Task: Forward as attachment   from Parteek.kumar@sogtage.net to Sandip@sogtage.net with a cc to Vanshu.thakur@sogtage.net with a subject Subject0000000031 and add a message Message0000000033. Forward as attachment   from Parteek.kumar@sogtage.net to Sandip@sogtage.net with a cc to Vanshu.thakur@sogtage.net and bcc to Nikhil.rathi@sogtage.net with a subject Subject0000000031 and add a message Message0000000033. Forward as attachment   from Parteek.kumar@sogtage.net to Sandip@sogtage.net; Email000000002 with a cc to Nikhil.rathi@sogtage.net; Ayush@sogtage.net and bcc to Pooja.Chaudhary@sogtage.net with a subject Subject0000000031 and add a message Message0000000033. Forward as attachment   from Parteek.kumar@sogtage.net including the signature Sign0000000001 to Sandip@sogtage.net with a subject Subject0000000031 and add a message Message0000000031. Forward as attachment   from Parteek.kumar@sogtage.net including the signature Sign0000000001 to Sandip@sogtage.net; Email000000002 with a subject Subject0000000032 and add a message Message0000000032
Action: Mouse moved to (692, 199)
Screenshot: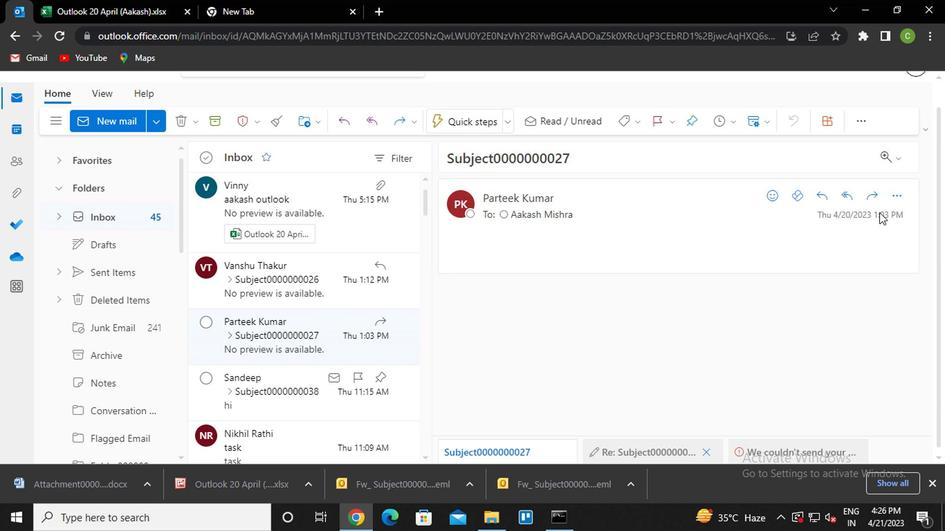 
Action: Mouse pressed left at (692, 199)
Screenshot: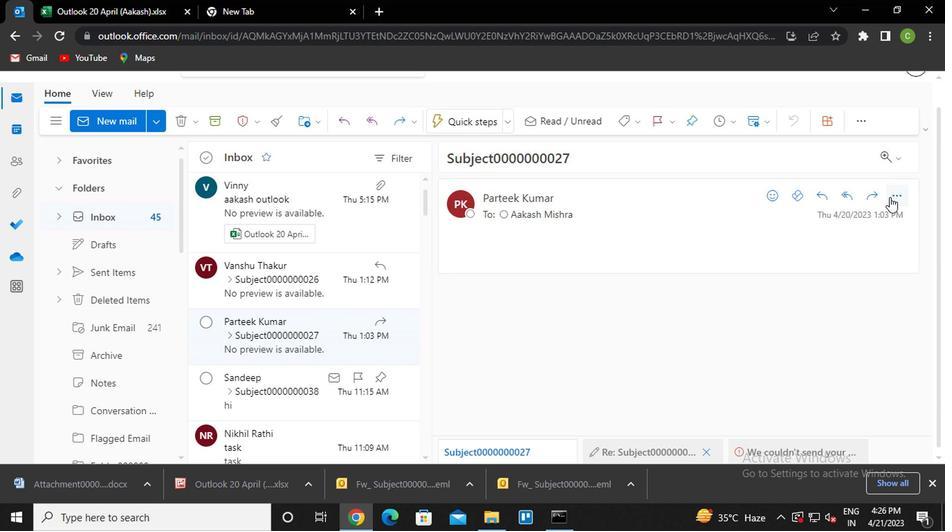 
Action: Mouse moved to (637, 176)
Screenshot: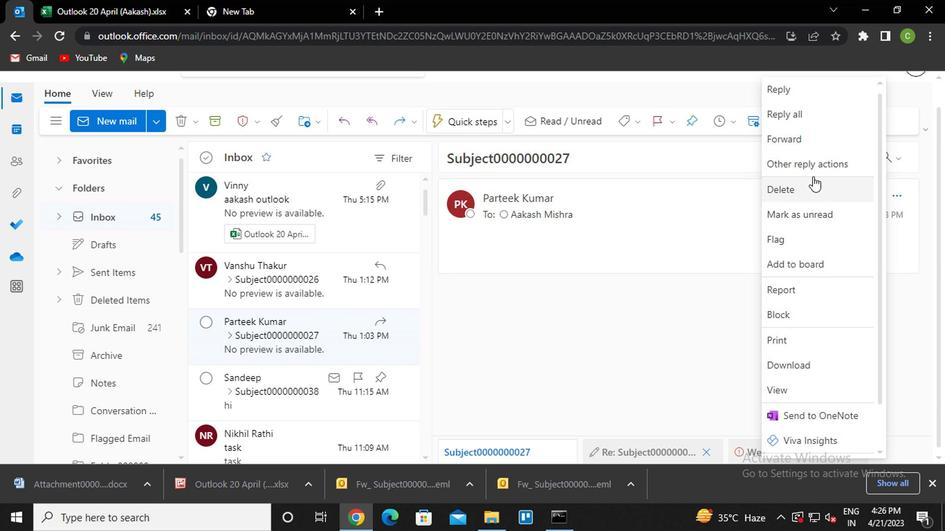 
Action: Mouse pressed left at (637, 176)
Screenshot: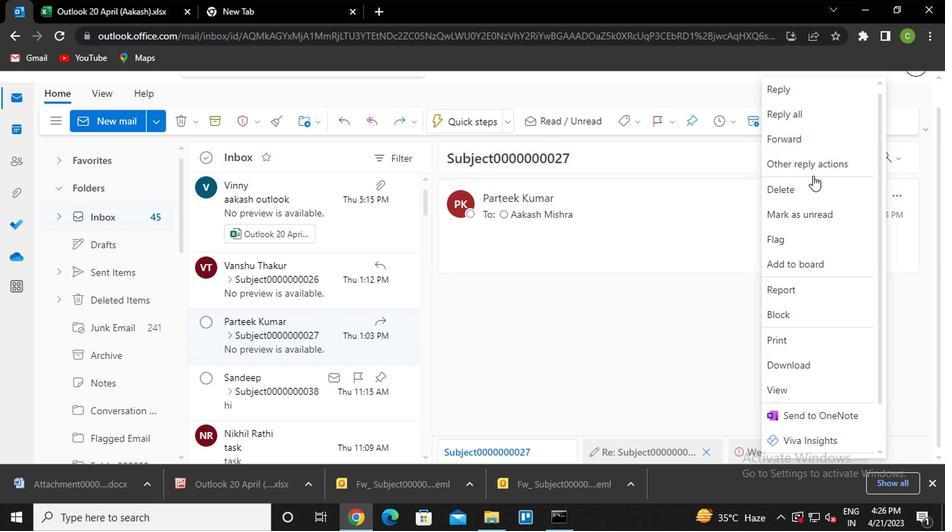 
Action: Mouse moved to (566, 196)
Screenshot: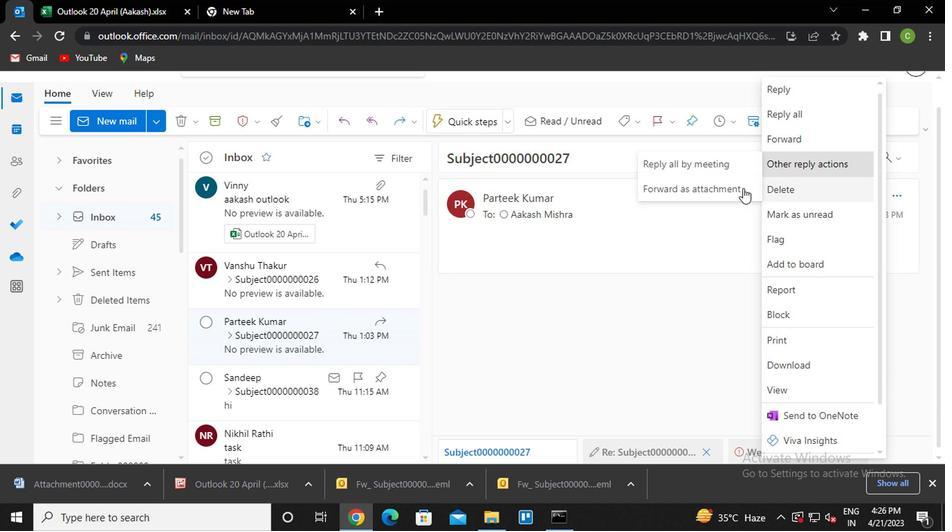 
Action: Mouse pressed left at (566, 196)
Screenshot: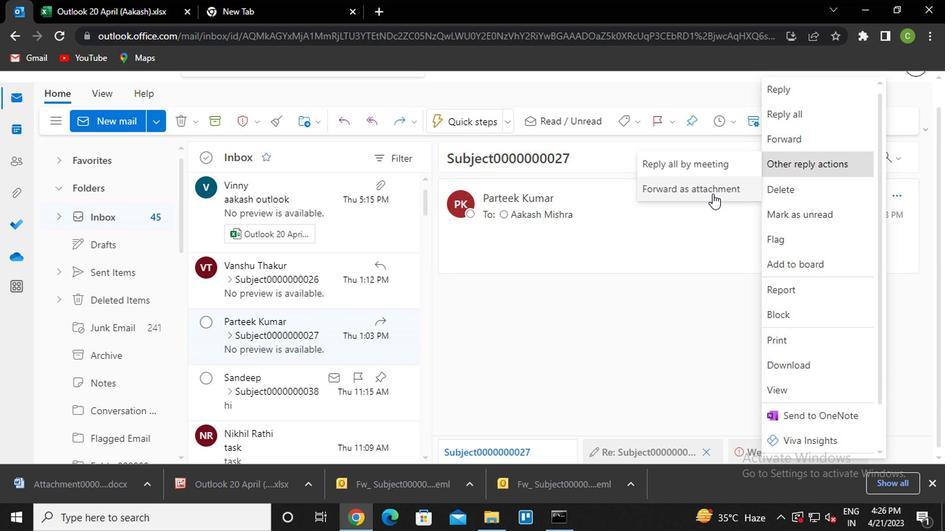 
Action: Mouse moved to (491, 186)
Screenshot: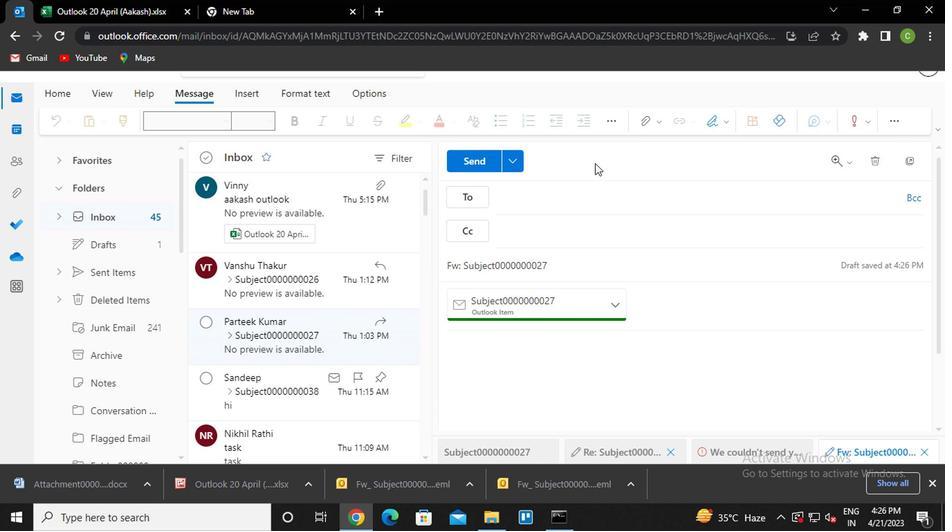 
Action: Key pressed san<Key.enter>
Screenshot: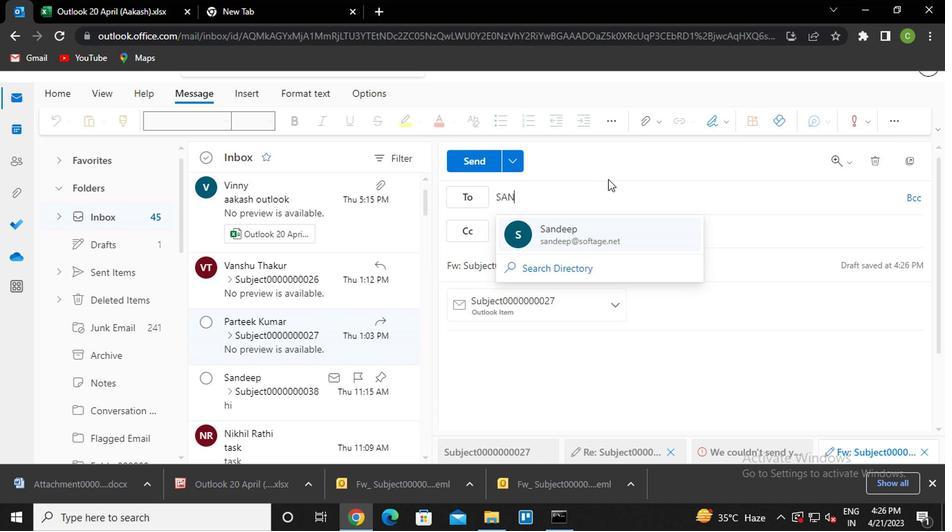 
Action: Mouse moved to (471, 223)
Screenshot: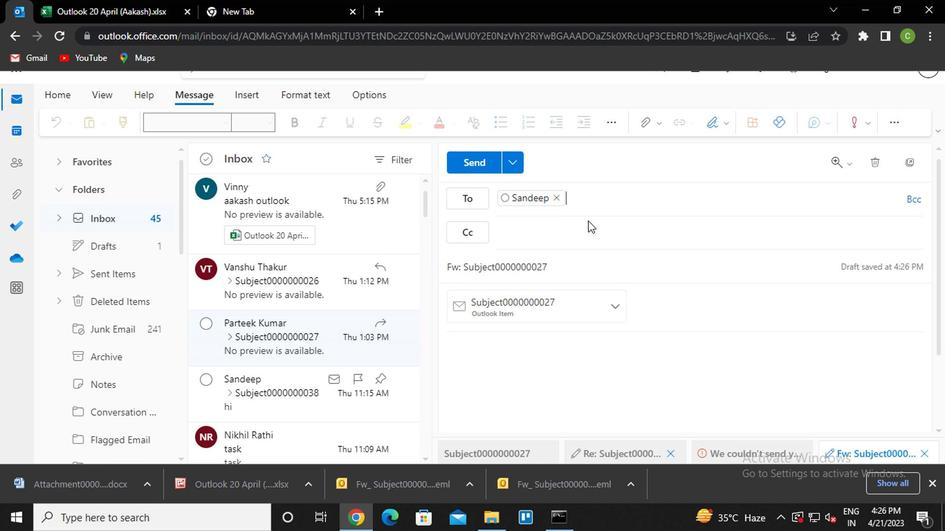 
Action: Mouse pressed left at (471, 223)
Screenshot: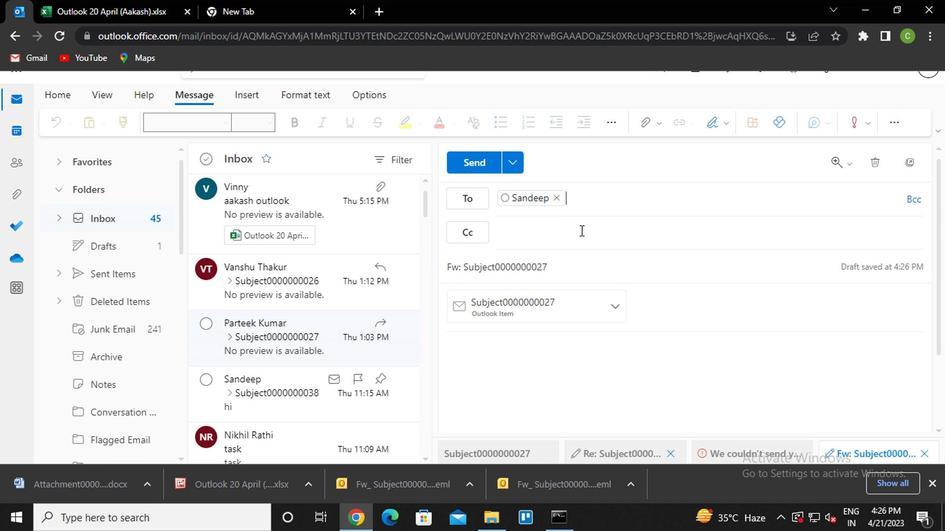 
Action: Key pressed van
Screenshot: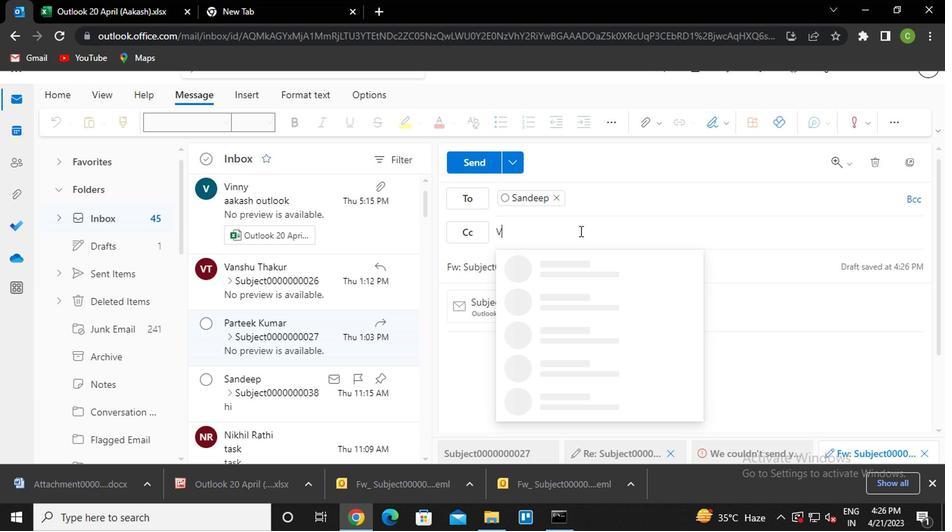
Action: Mouse moved to (471, 224)
Screenshot: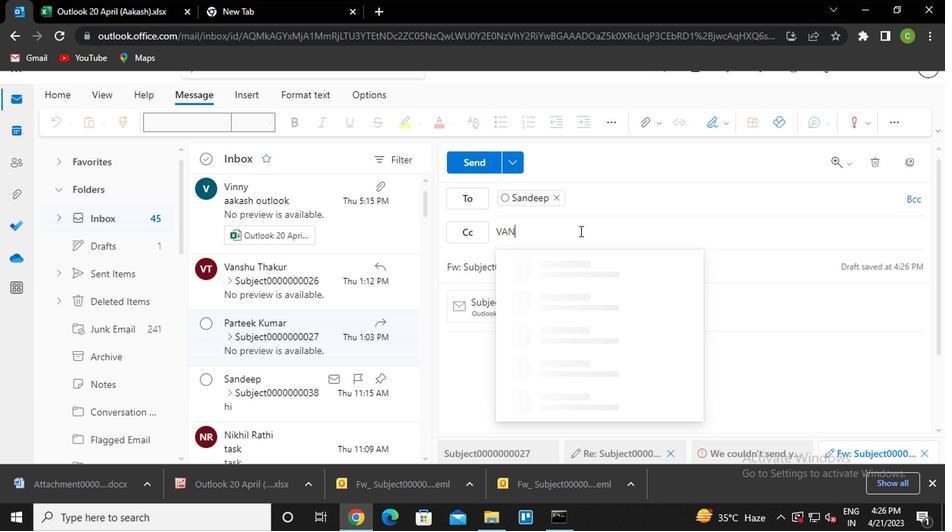 
Action: Key pressed <Key.enter>
Screenshot: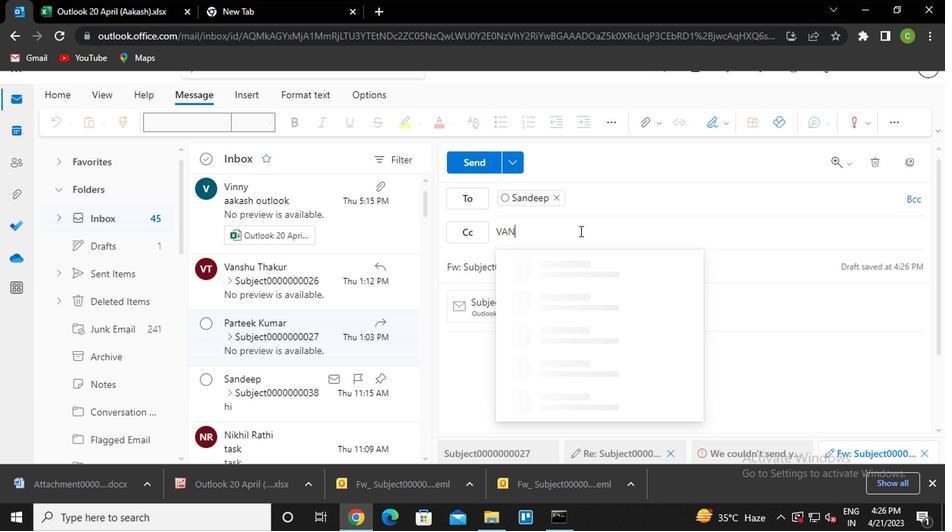 
Action: Mouse moved to (464, 255)
Screenshot: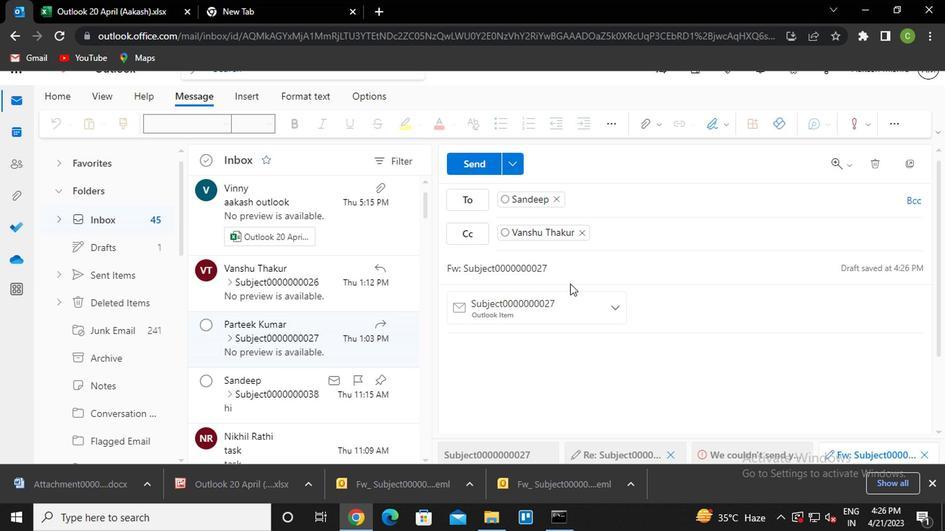 
Action: Mouse pressed left at (464, 255)
Screenshot: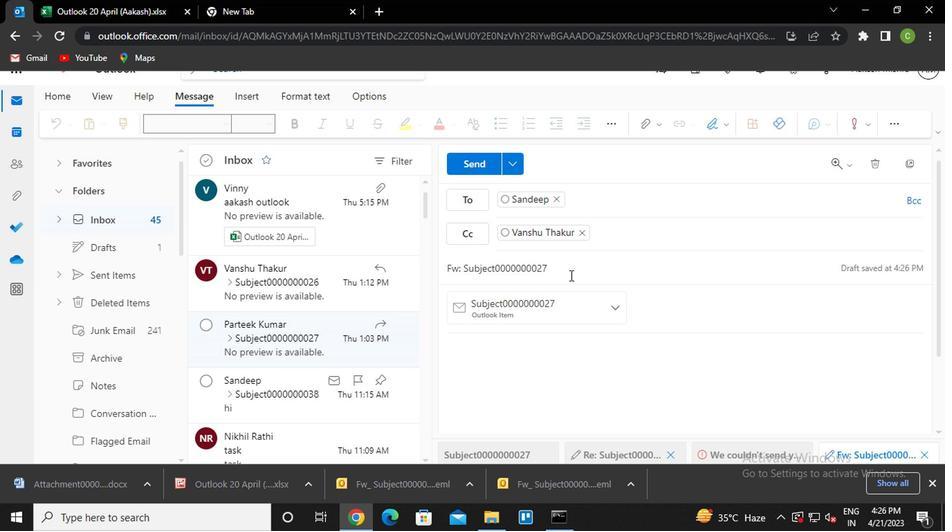 
Action: Key pressed <Key.backspace><Key.backspace>31
Screenshot: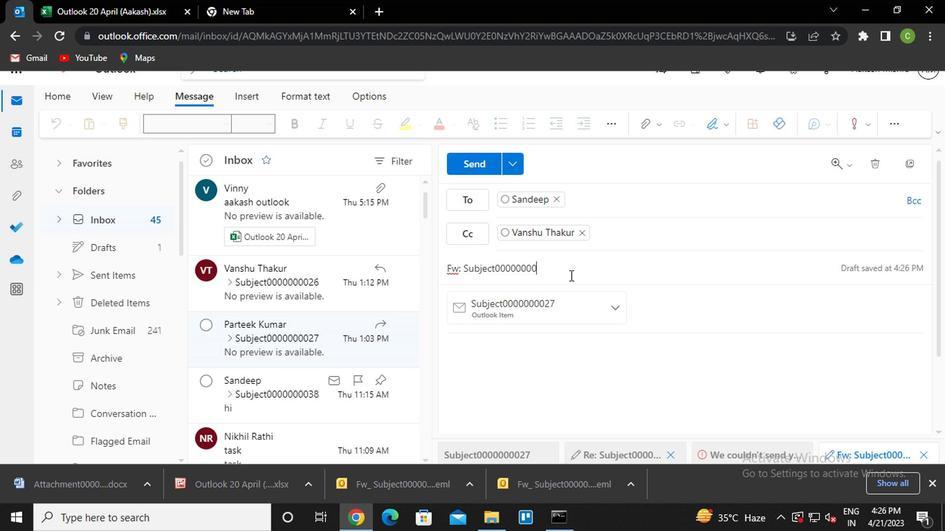 
Action: Mouse moved to (441, 304)
Screenshot: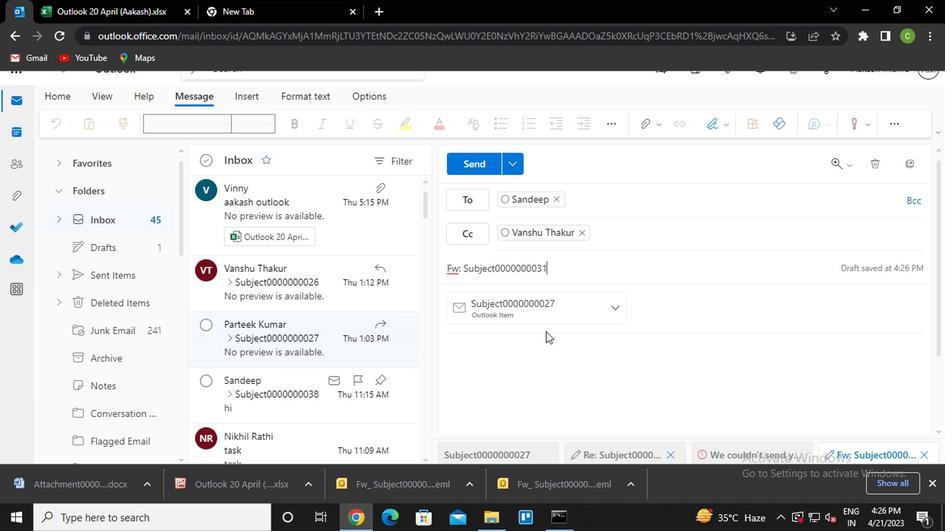 
Action: Mouse pressed left at (441, 304)
Screenshot: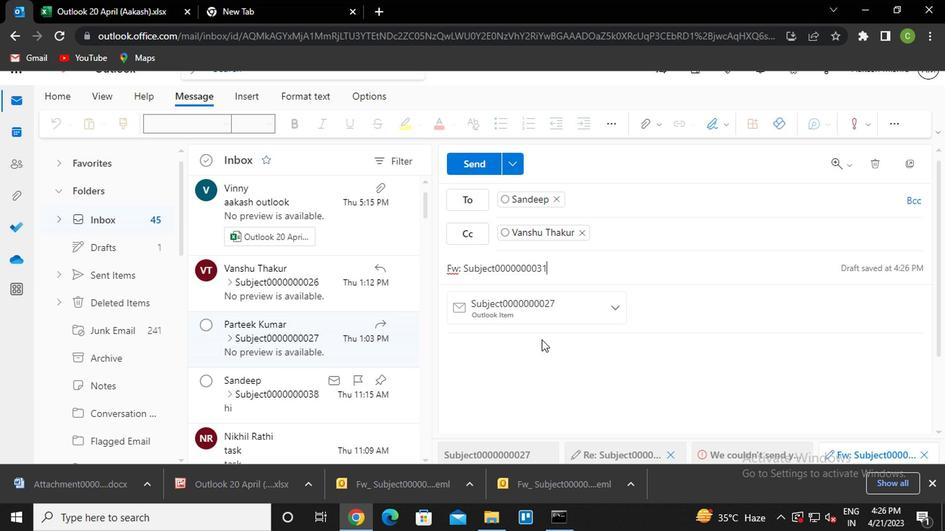 
Action: Key pressed <Key.caps_lock><Key.caps_lock>m<Key.caps_lock>essage0000000033
Screenshot: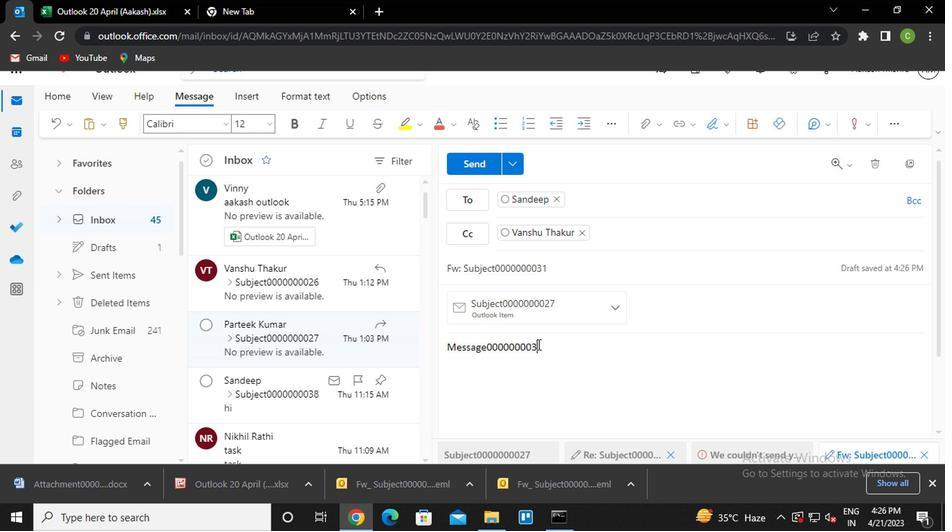 
Action: Mouse moved to (406, 178)
Screenshot: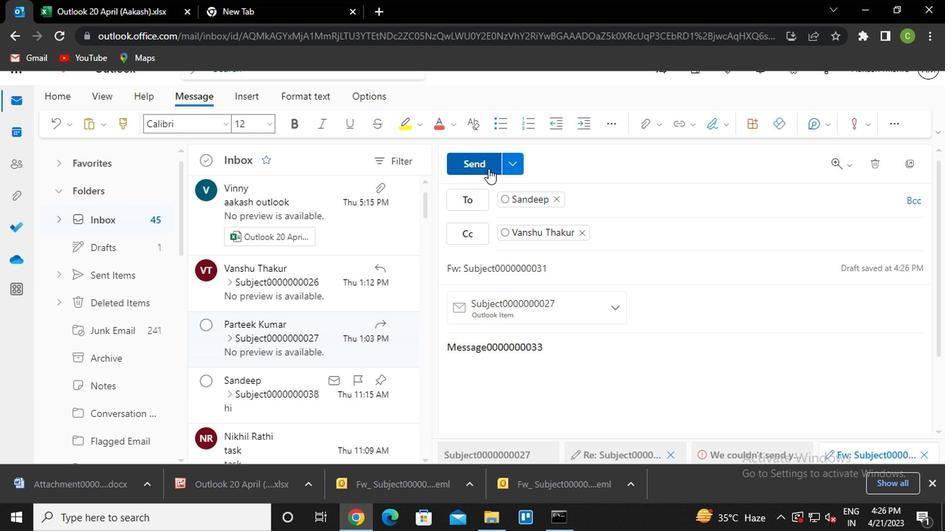 
Action: Mouse pressed left at (406, 178)
Screenshot: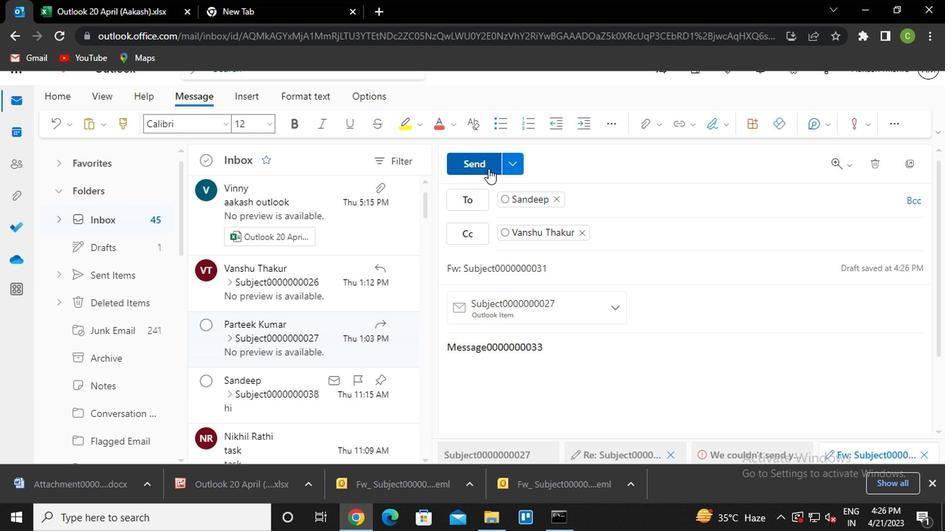 
Action: Mouse moved to (695, 200)
Screenshot: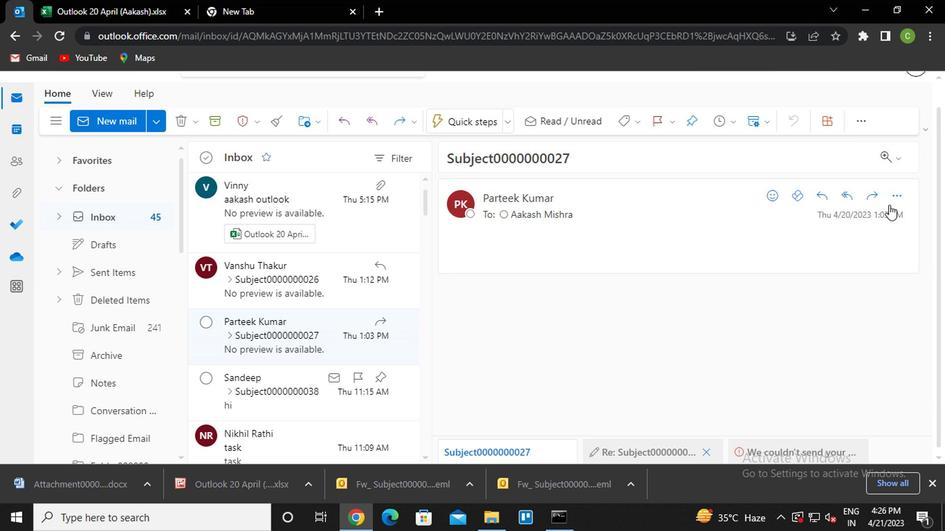 
Action: Mouse pressed left at (695, 200)
Screenshot: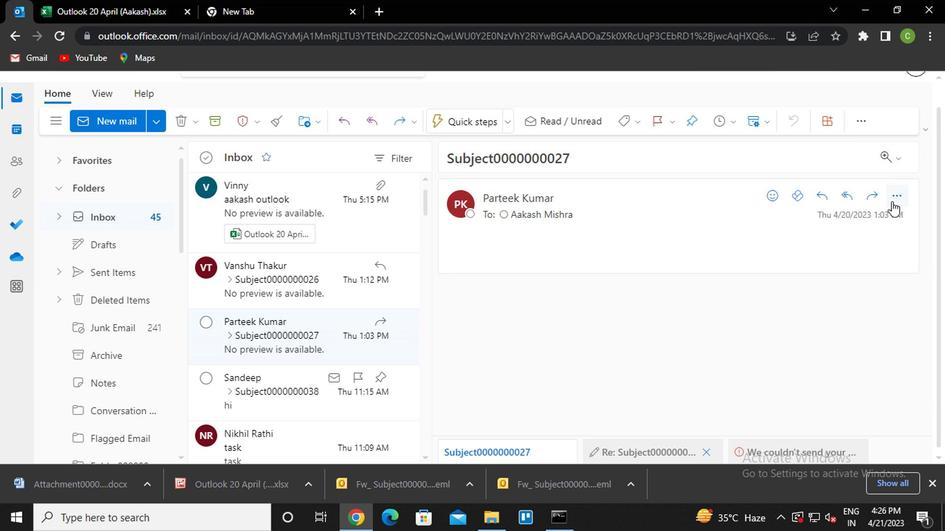 
Action: Mouse moved to (639, 177)
Screenshot: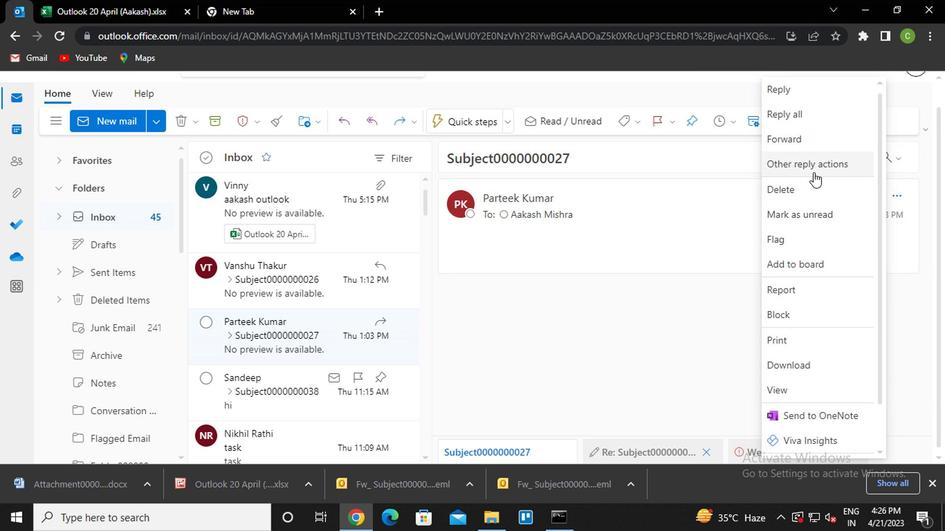 
Action: Mouse pressed left at (639, 177)
Screenshot: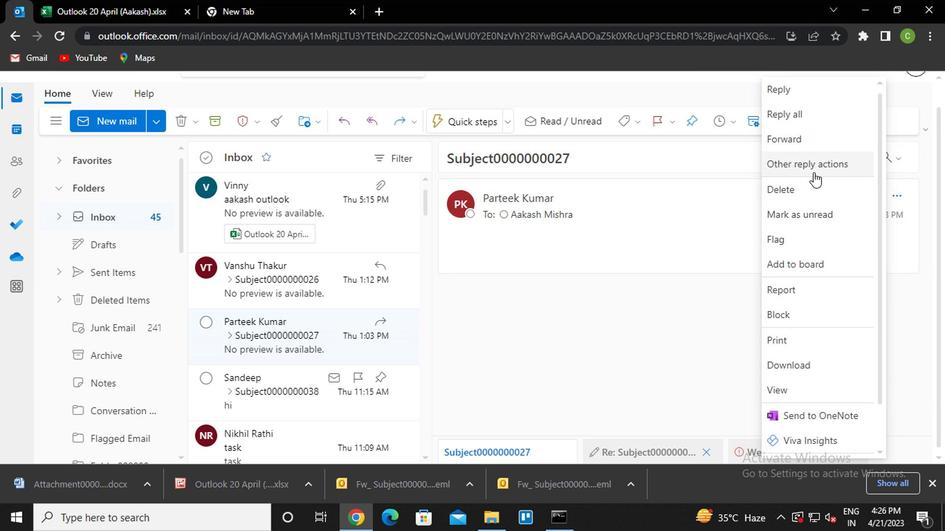 
Action: Mouse moved to (580, 194)
Screenshot: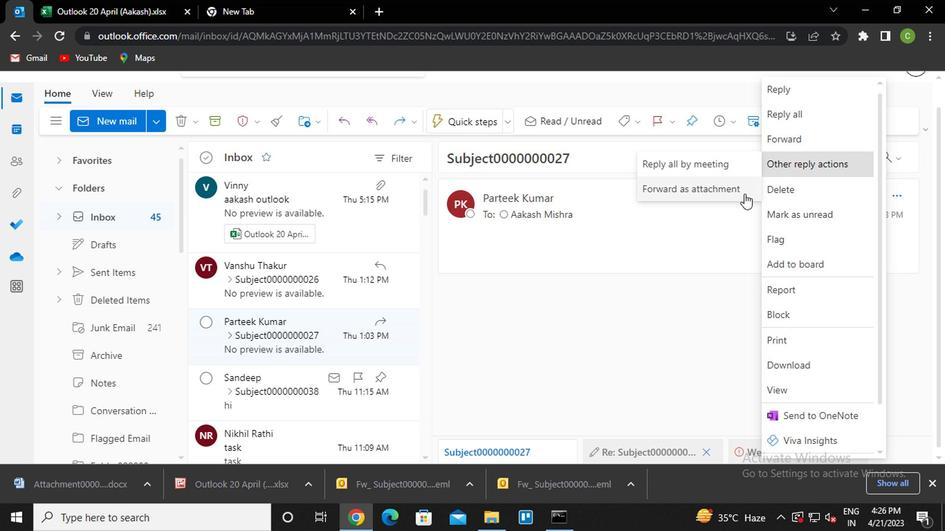 
Action: Mouse pressed left at (580, 194)
Screenshot: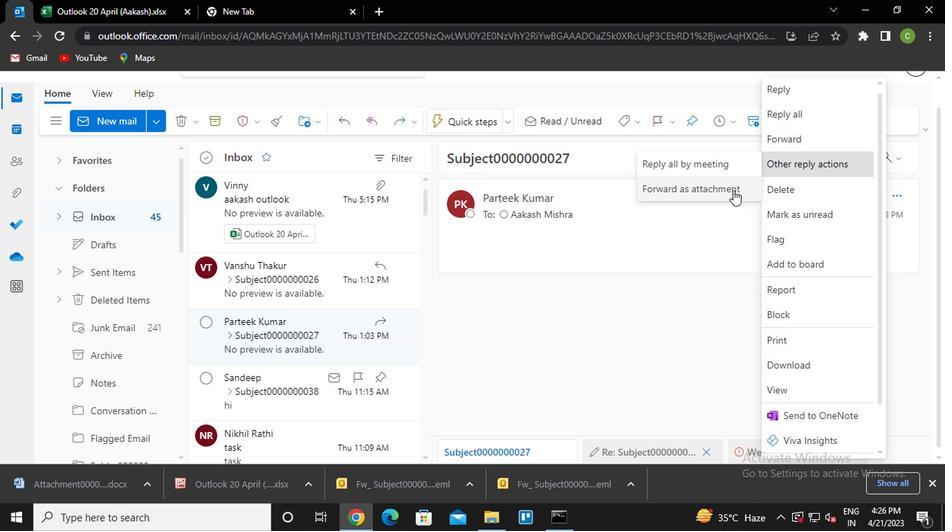 
Action: Mouse moved to (547, 227)
Screenshot: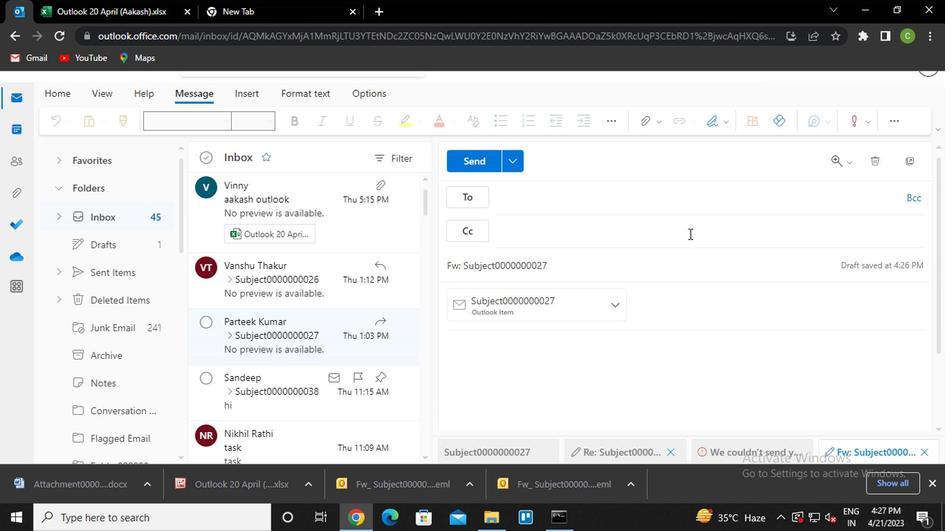 
Action: Key pressed san<Key.enter>
Screenshot: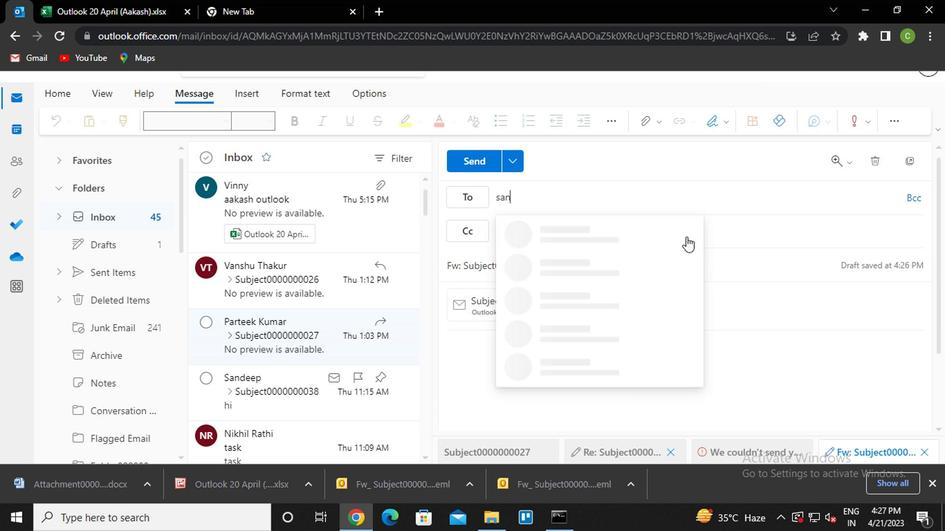
Action: Mouse moved to (456, 235)
Screenshot: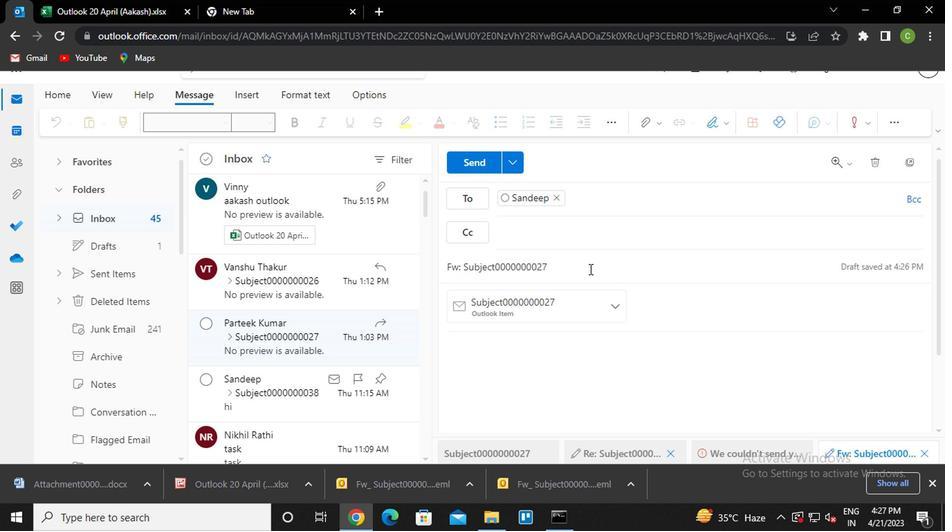 
Action: Mouse pressed left at (456, 235)
Screenshot: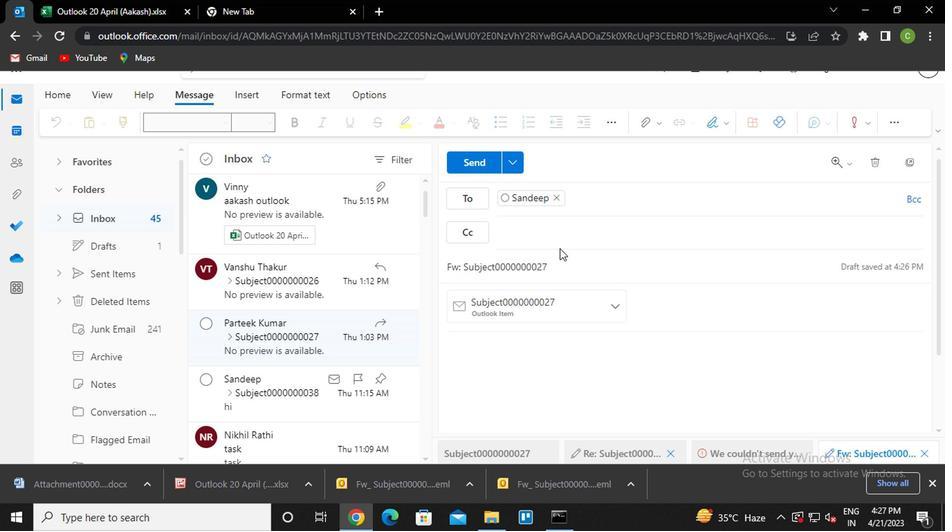 
Action: Mouse moved to (458, 229)
Screenshot: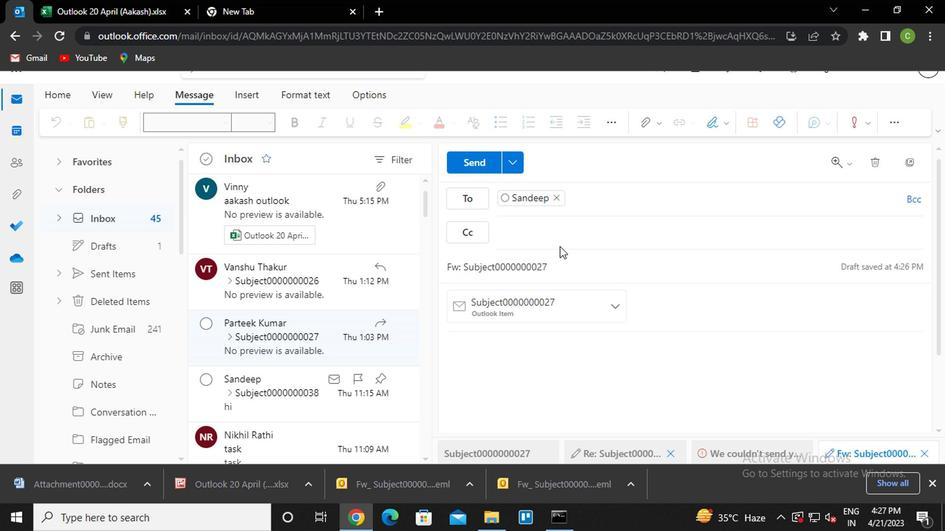 
Action: Mouse pressed left at (458, 229)
Screenshot: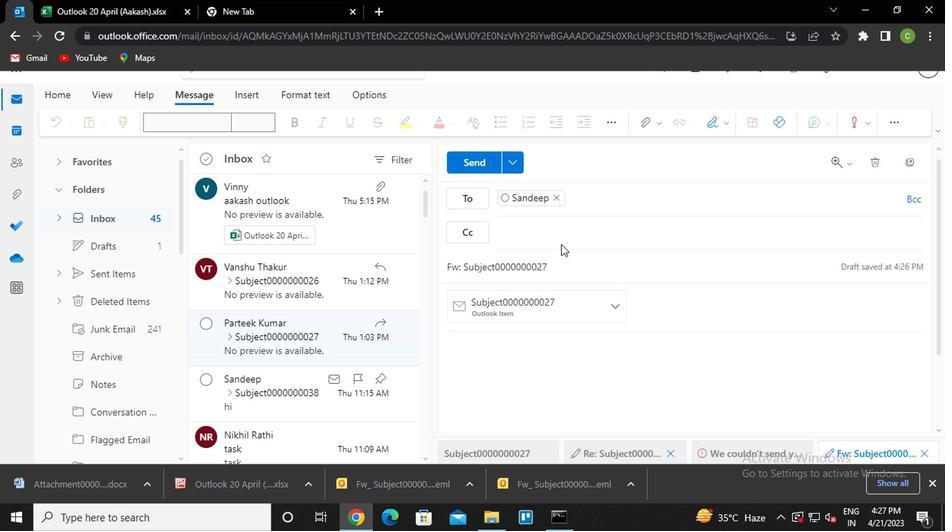
Action: Mouse moved to (472, 253)
Screenshot: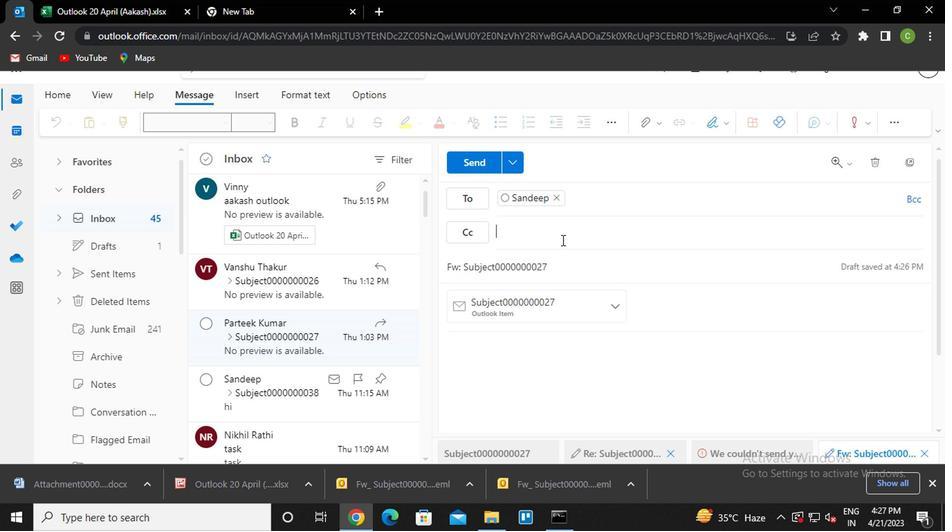 
Action: Key pressed van
Screenshot: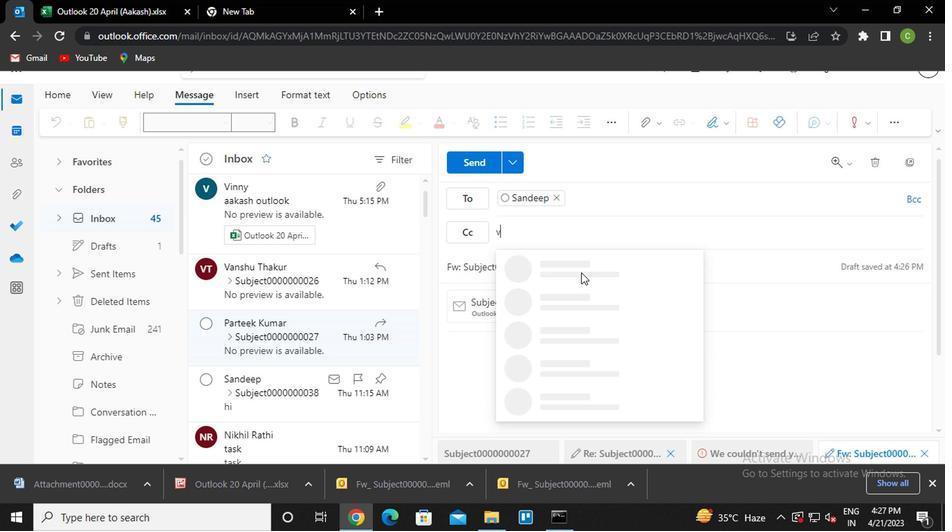 
Action: Mouse moved to (473, 253)
Screenshot: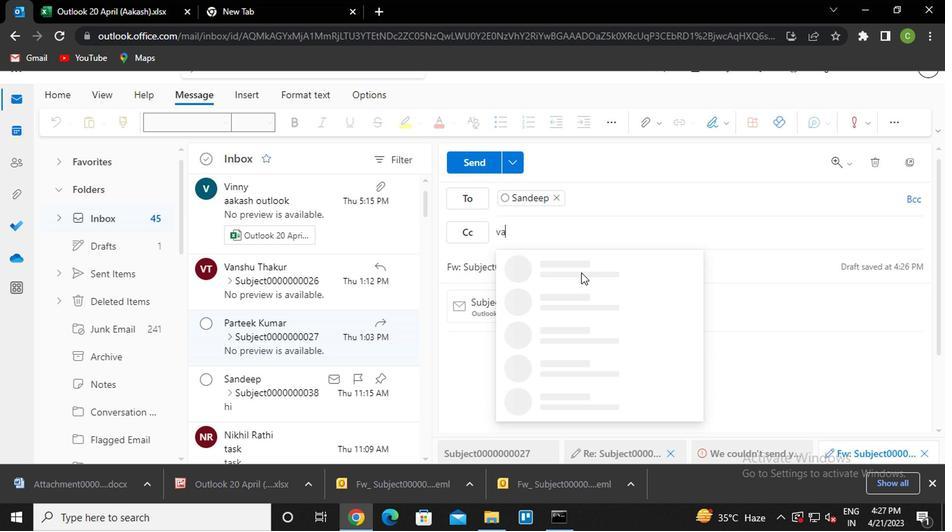 
Action: Key pressed <Key.enter>
Screenshot: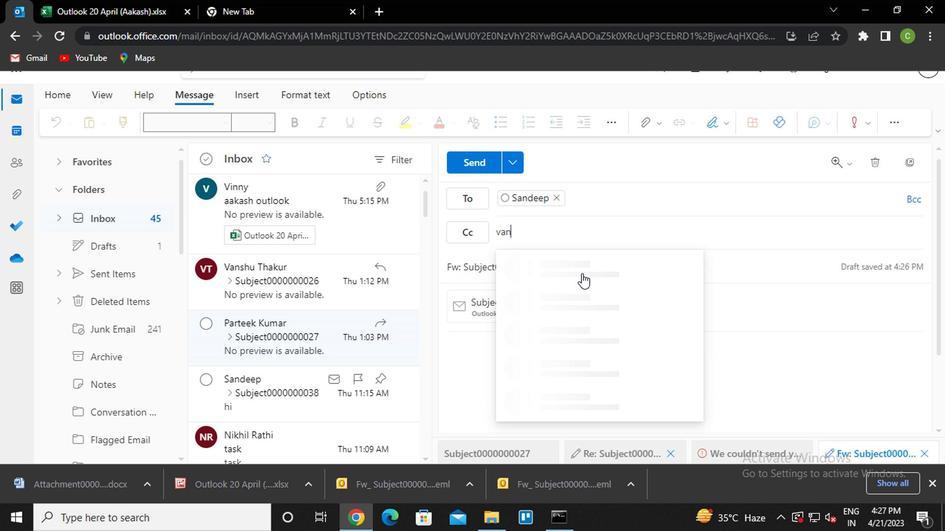 
Action: Mouse moved to (710, 207)
Screenshot: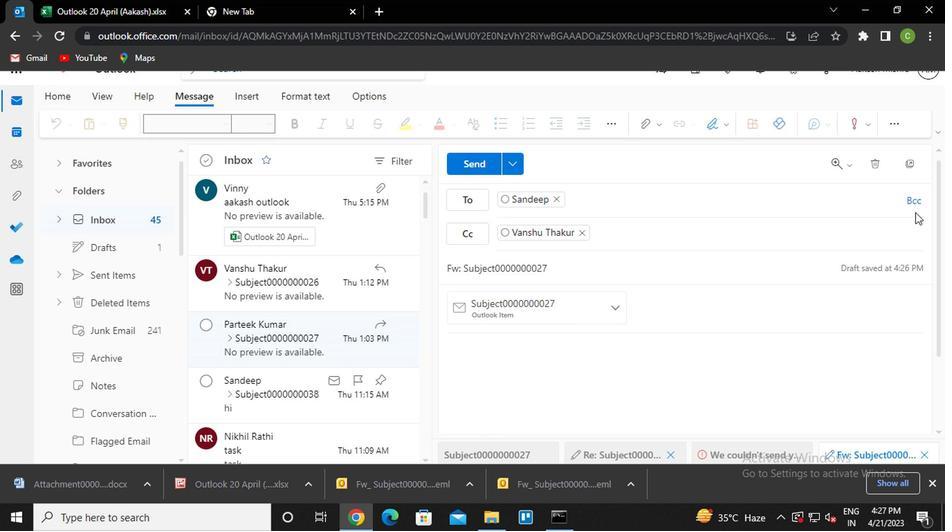 
Action: Mouse pressed left at (710, 207)
Screenshot: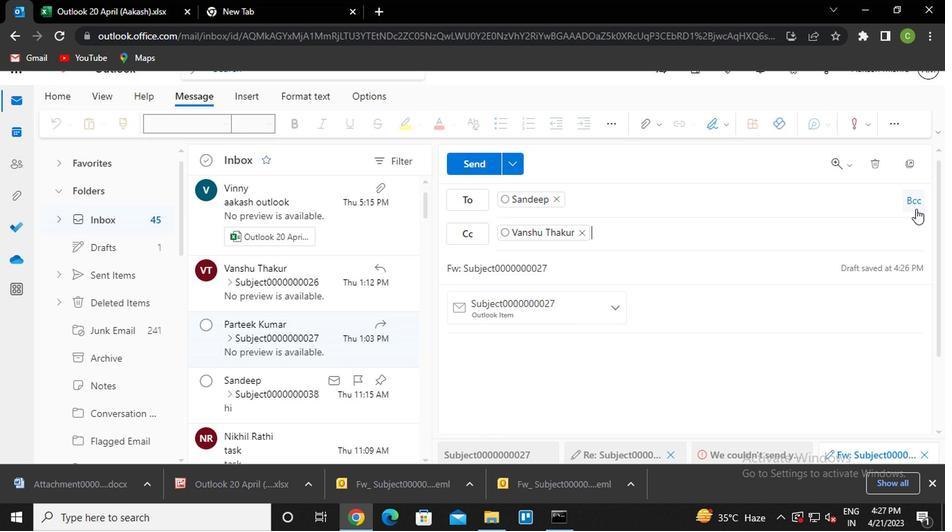 
Action: Mouse moved to (638, 308)
Screenshot: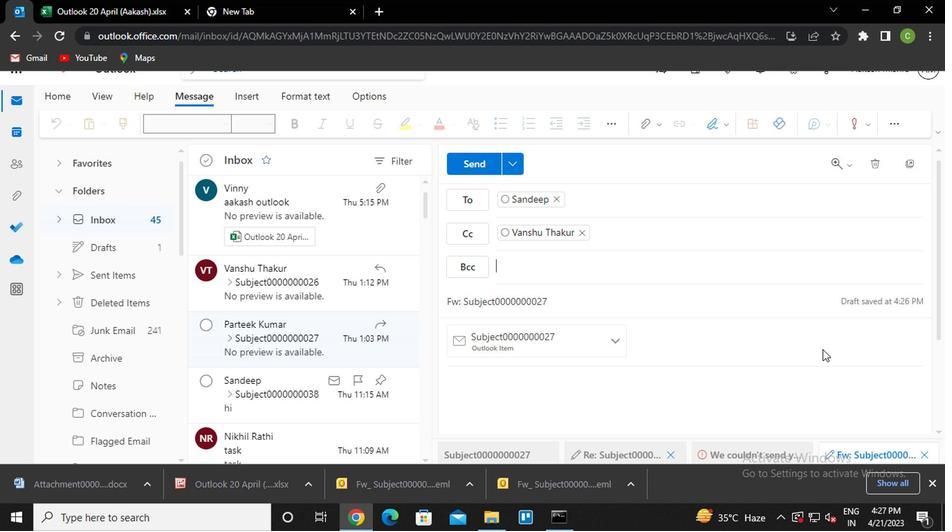 
Action: Key pressed nik<Key.enter>
Screenshot: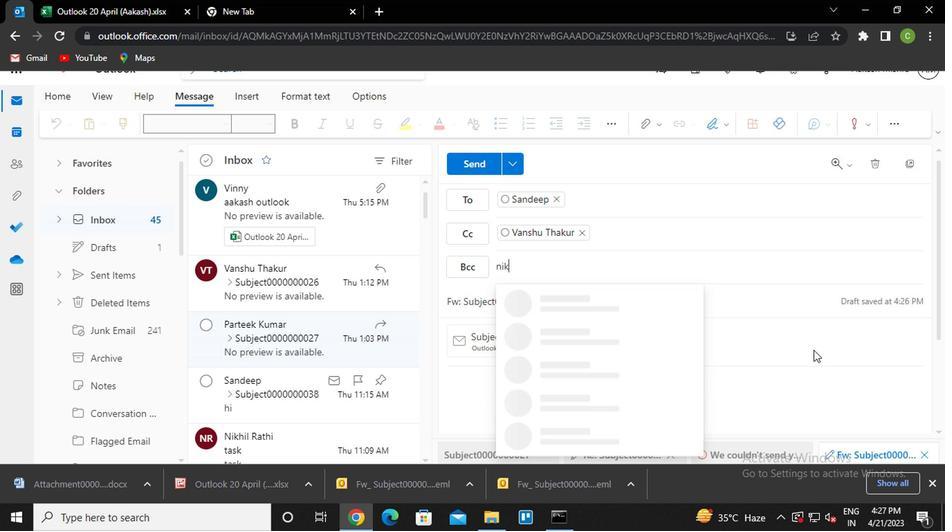 
Action: Mouse moved to (467, 281)
Screenshot: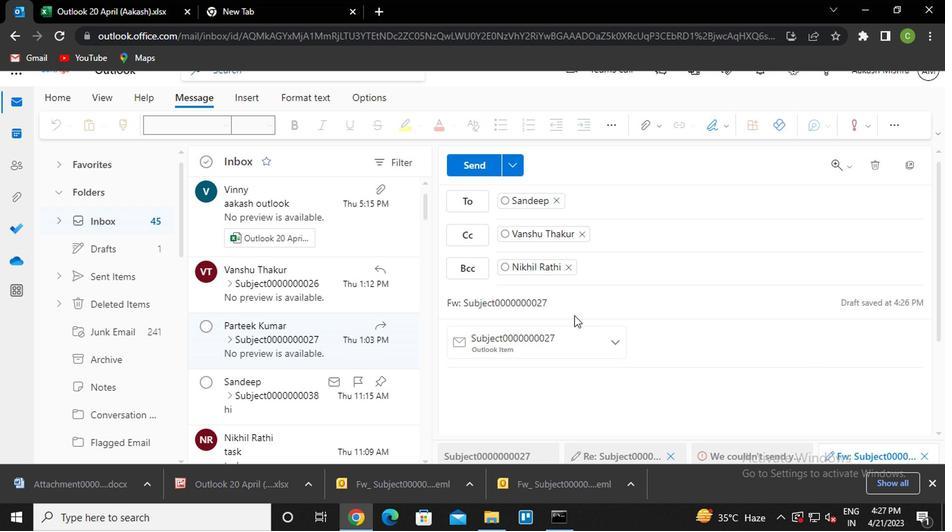 
Action: Mouse pressed left at (467, 281)
Screenshot: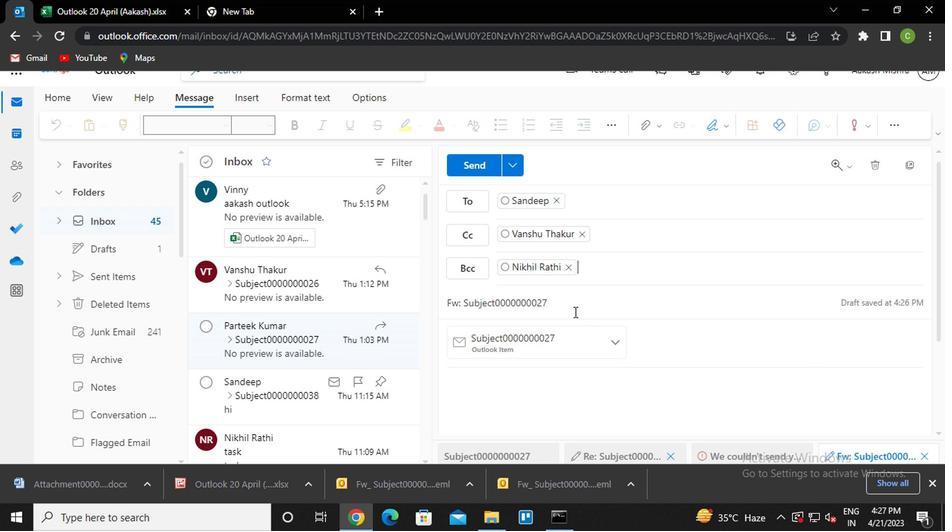 
Action: Mouse moved to (470, 285)
Screenshot: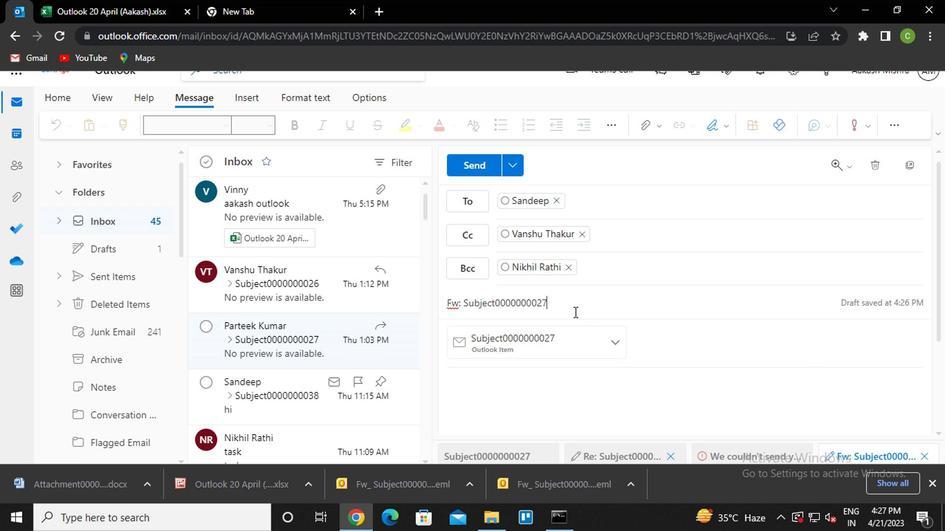 
Action: Key pressed <Key.backspace>
Screenshot: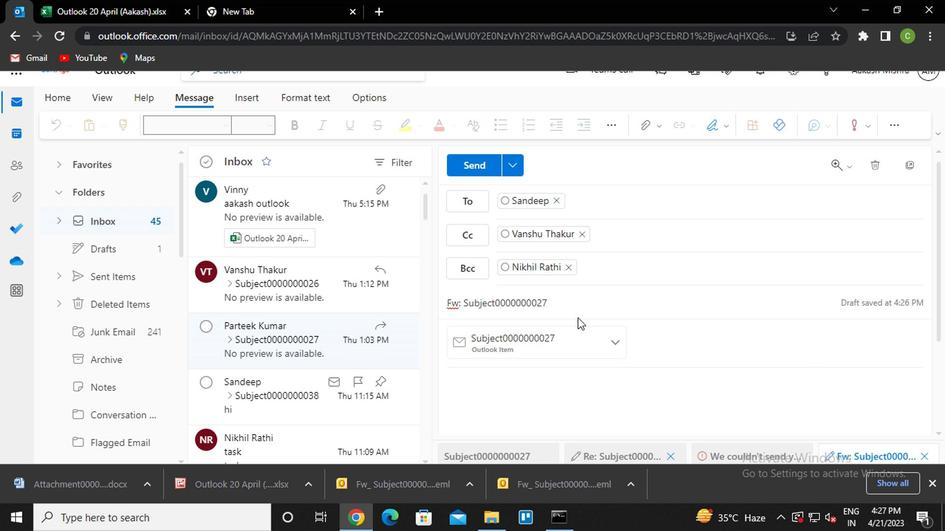 
Action: Mouse moved to (470, 285)
Screenshot: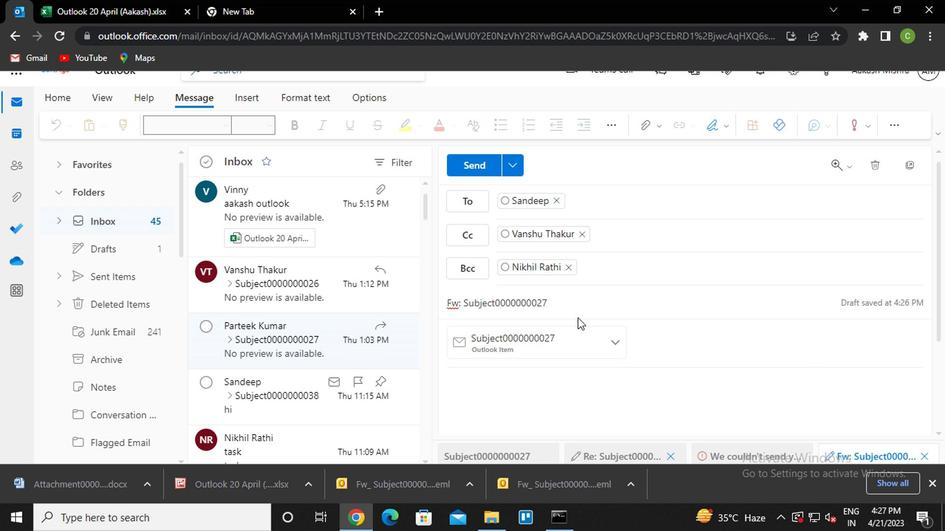 
Action: Key pressed <Key.backspace>31
Screenshot: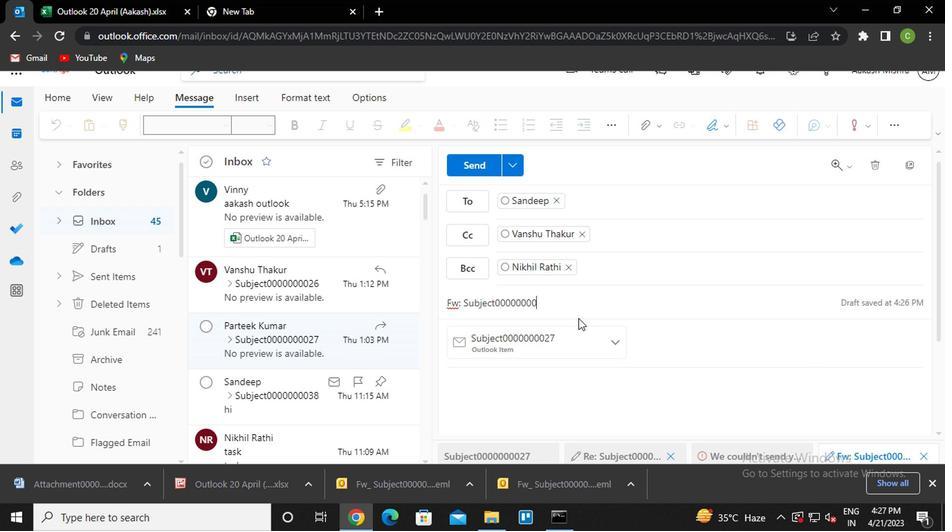 
Action: Mouse moved to (419, 333)
Screenshot: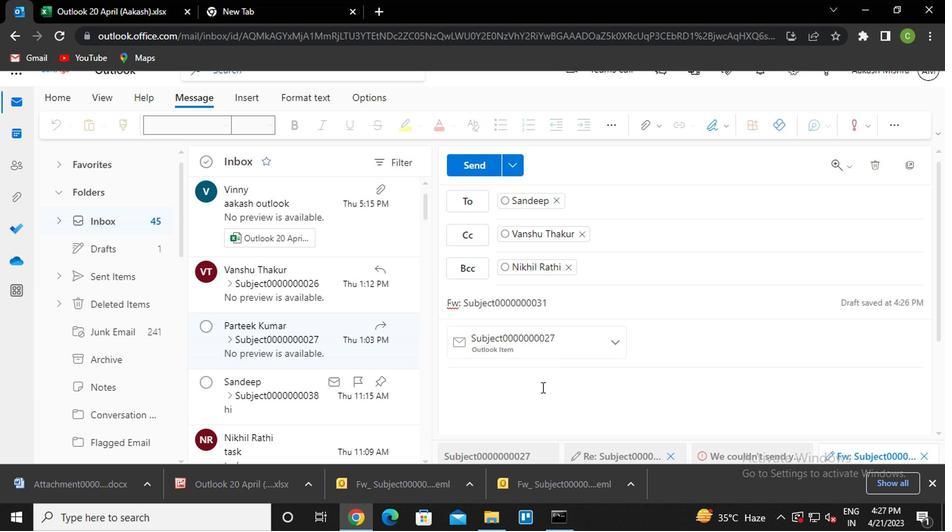 
Action: Mouse pressed left at (419, 333)
Screenshot: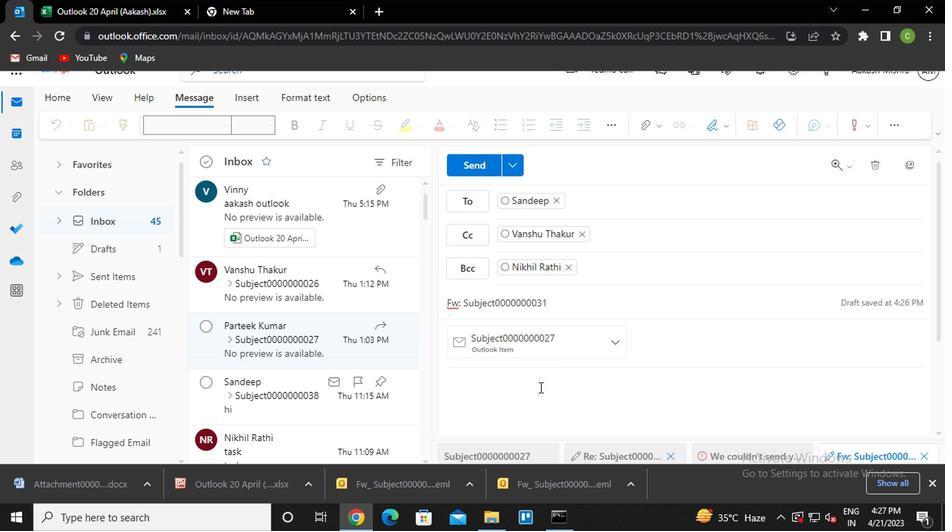 
Action: Key pressed <Key.caps_lock>m<Key.caps_lock>esssage0000000033
Screenshot: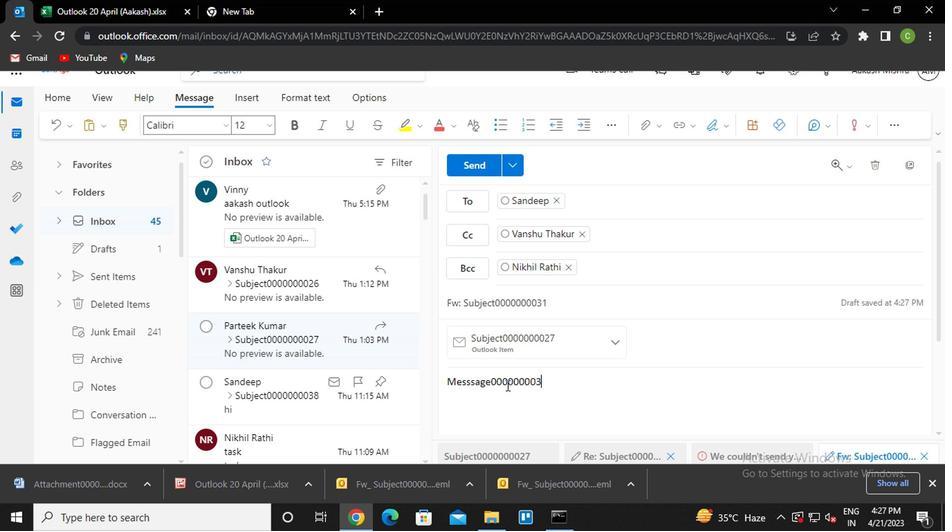 
Action: Mouse moved to (405, 177)
Screenshot: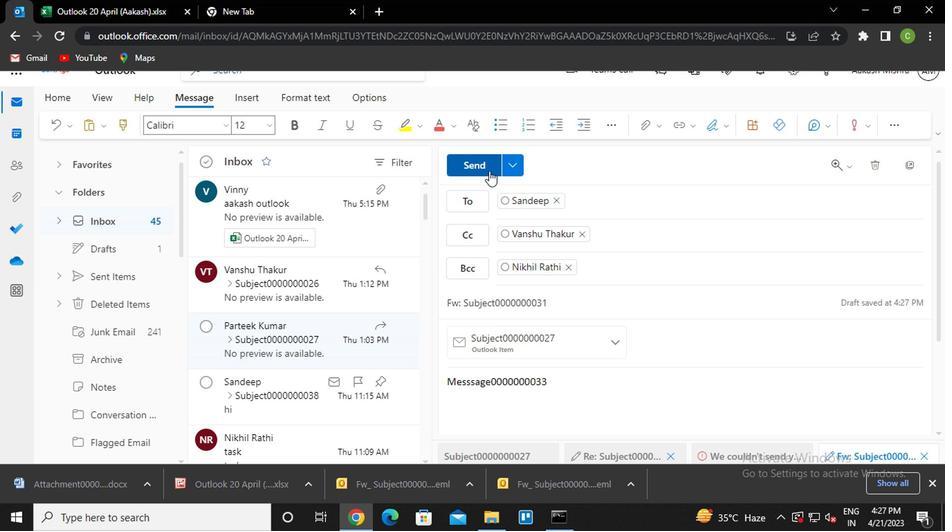 
Action: Mouse pressed left at (405, 177)
Screenshot: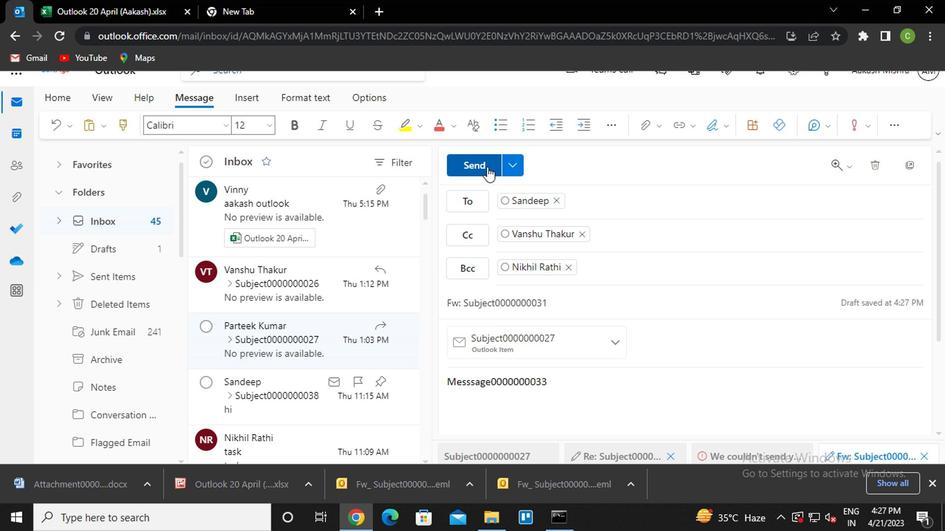 
Action: Mouse moved to (698, 199)
Screenshot: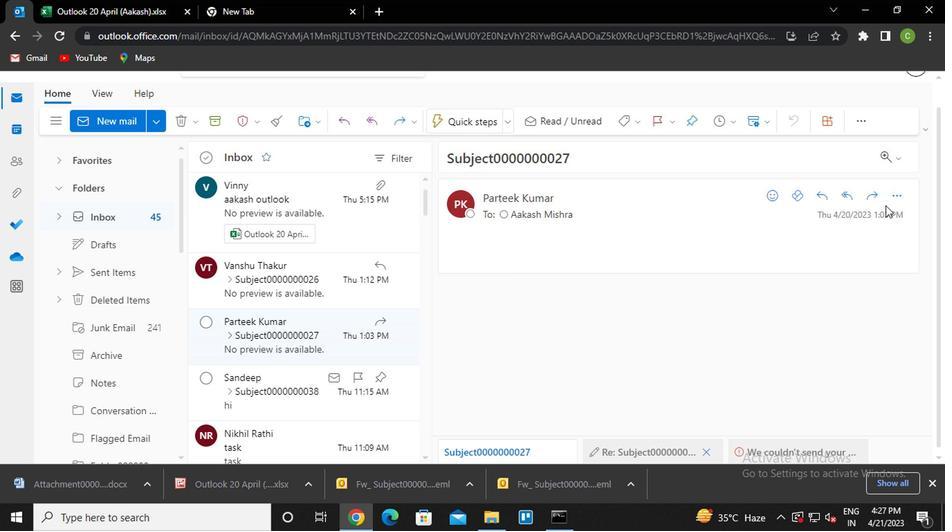 
Action: Mouse pressed left at (698, 199)
Screenshot: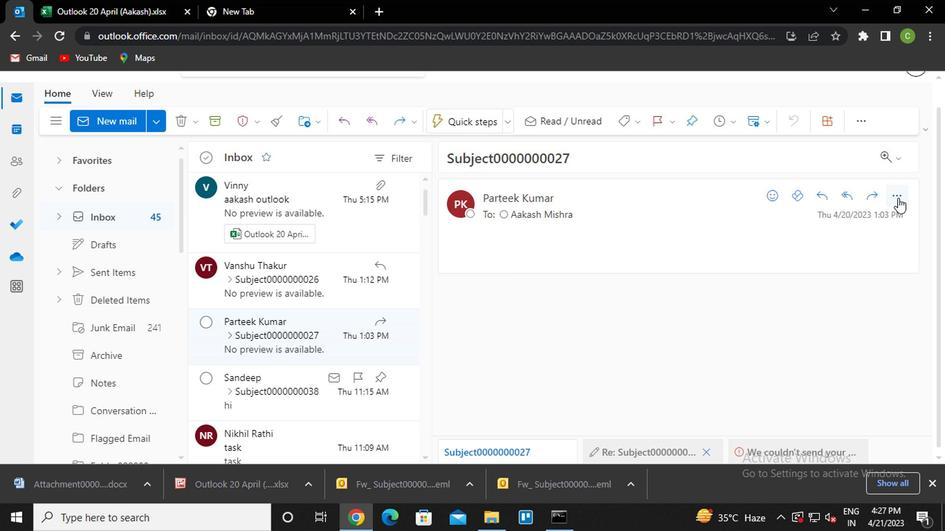 
Action: Mouse moved to (631, 179)
Screenshot: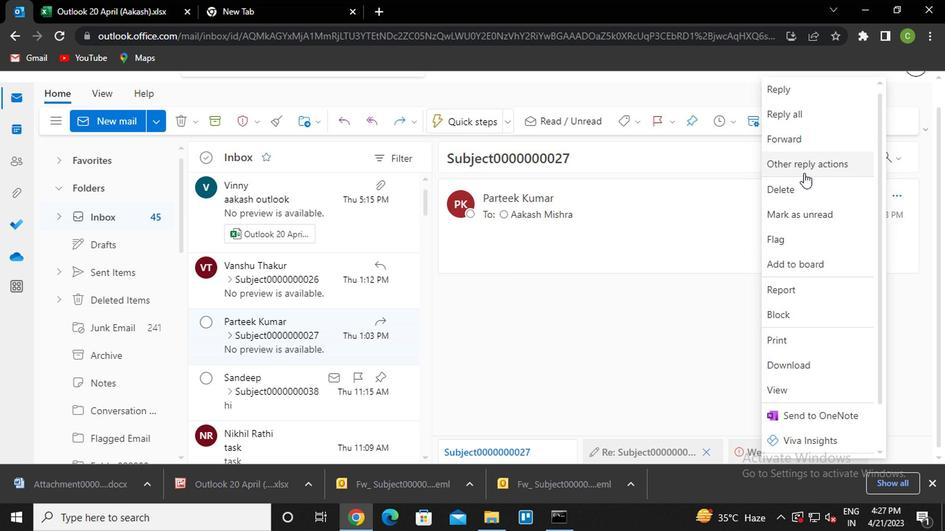 
Action: Mouse pressed left at (631, 179)
Screenshot: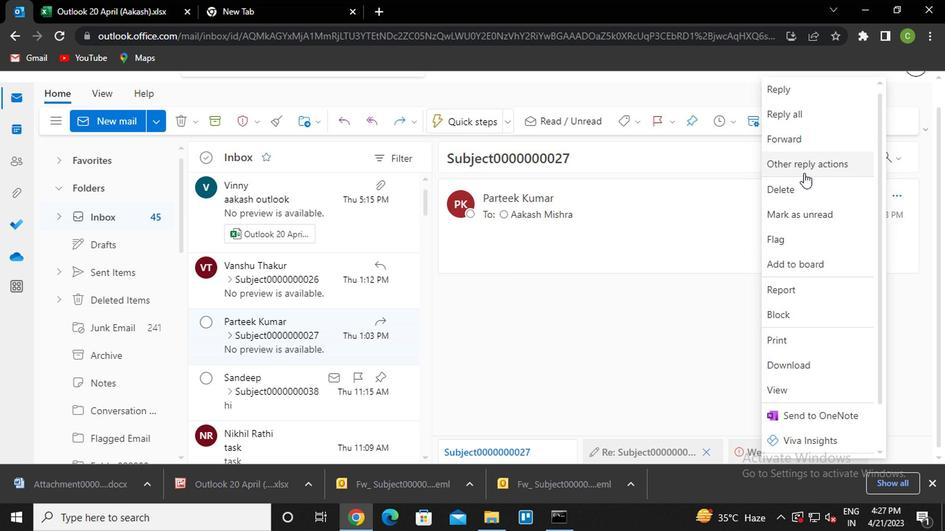 
Action: Mouse moved to (574, 194)
Screenshot: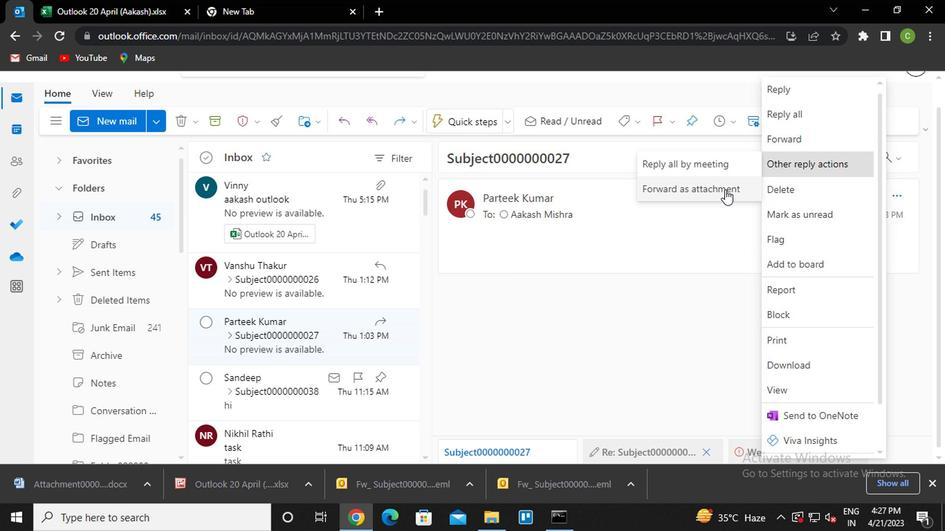 
Action: Mouse pressed left at (574, 194)
Screenshot: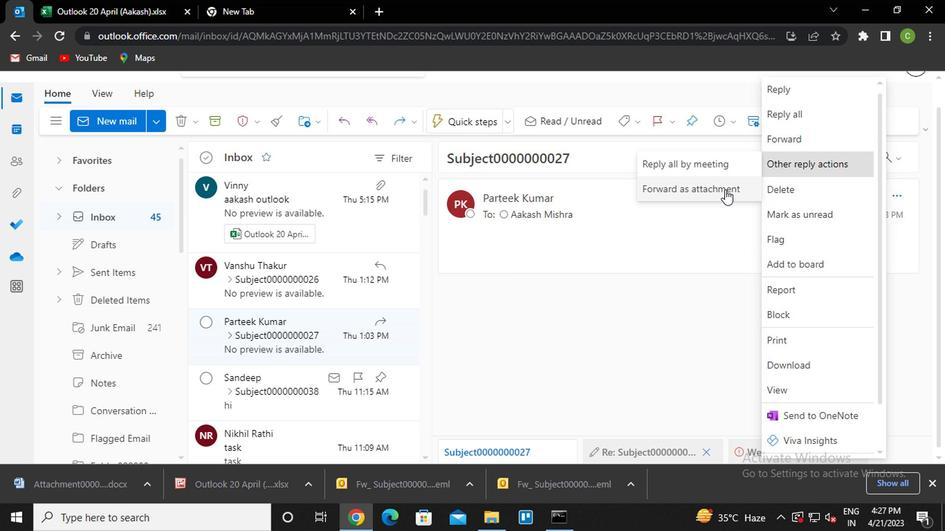 
Action: Mouse moved to (438, 195)
Screenshot: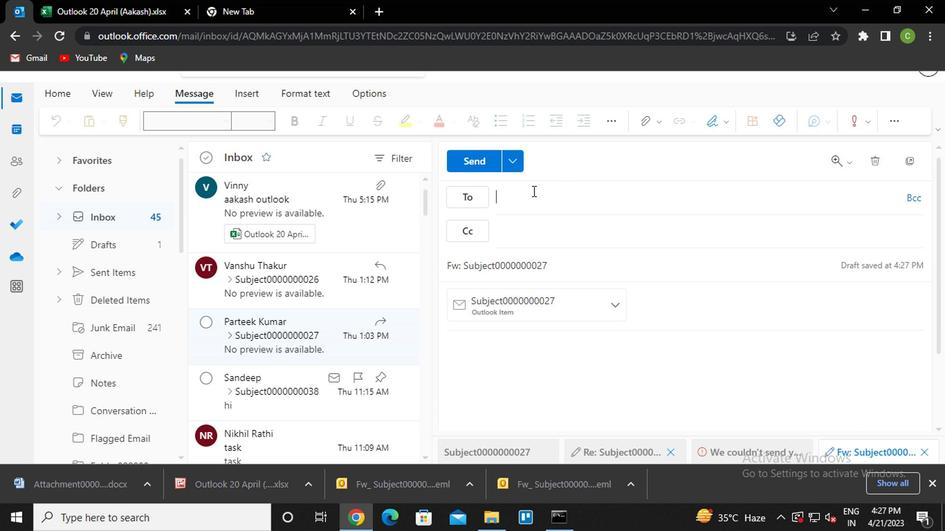 
Action: Key pressed san<Key.enter>van<Key.enter>
Screenshot: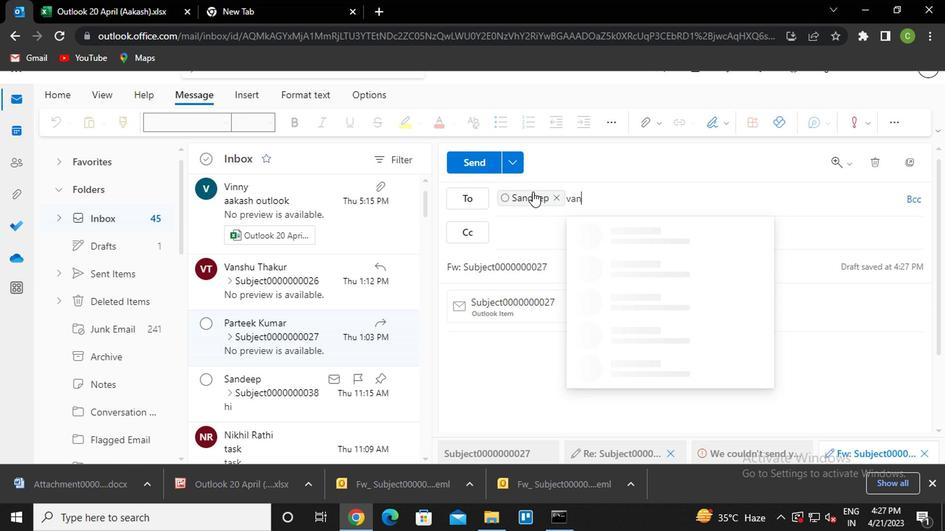 
Action: Mouse moved to (438, 195)
Screenshot: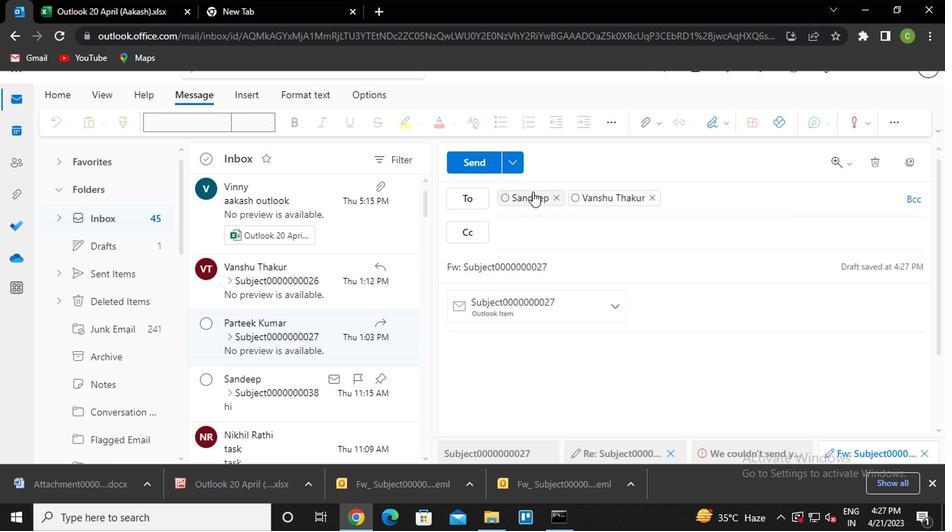 
Action: Key pressed <Key.tab>nik<Key.enter>ayush<Key.enter>
Screenshot: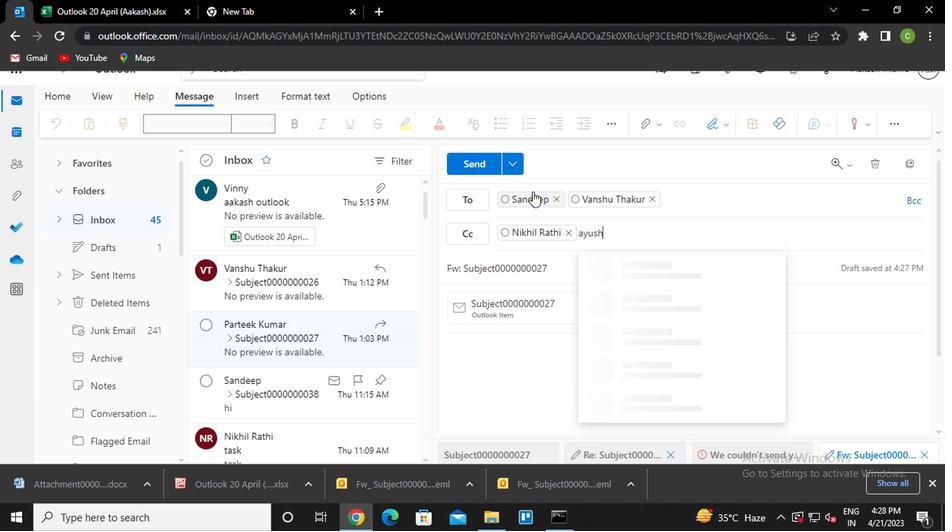 
Action: Mouse moved to (711, 203)
Screenshot: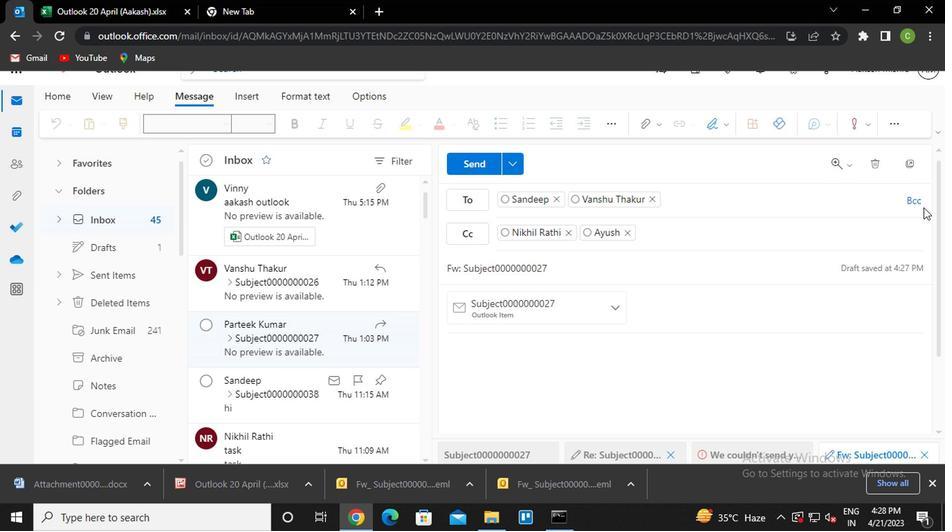 
Action: Mouse pressed left at (711, 203)
Screenshot: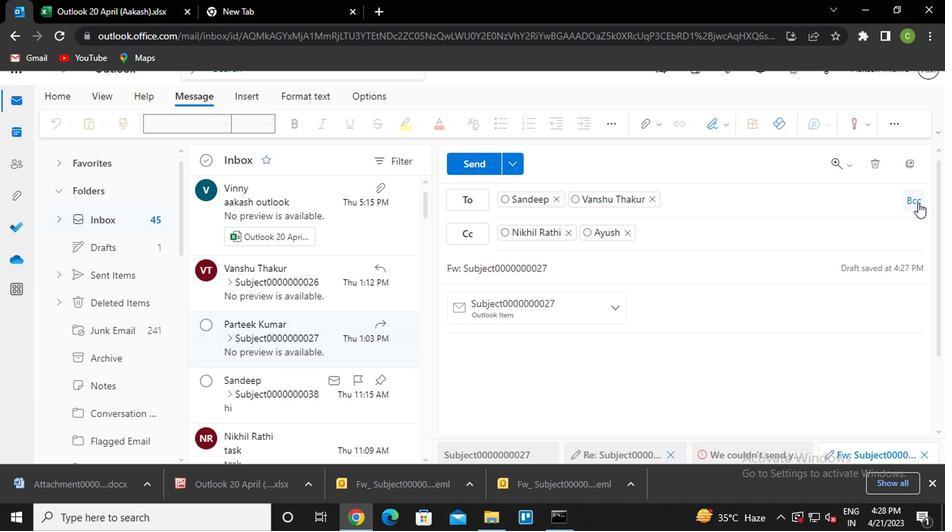 
Action: Mouse moved to (596, 257)
Screenshot: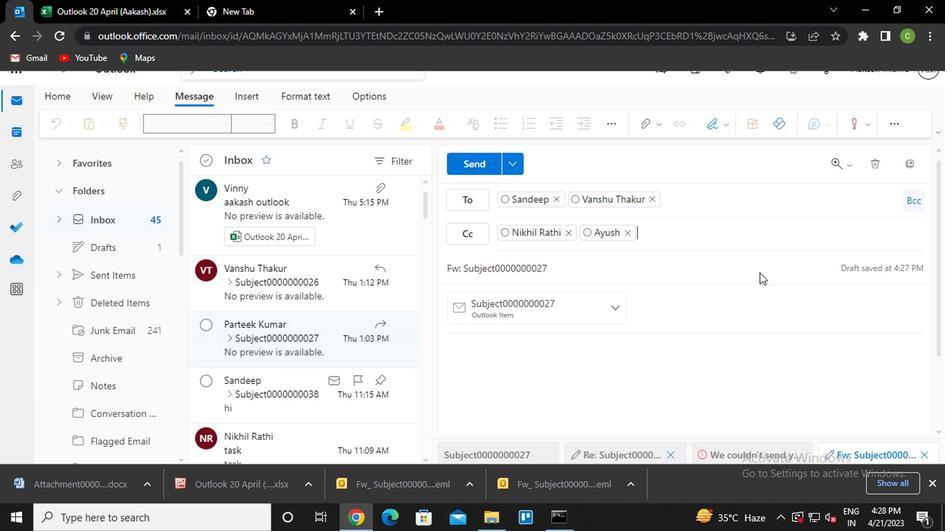 
Action: Key pressed pooja<Key.enter>
Screenshot: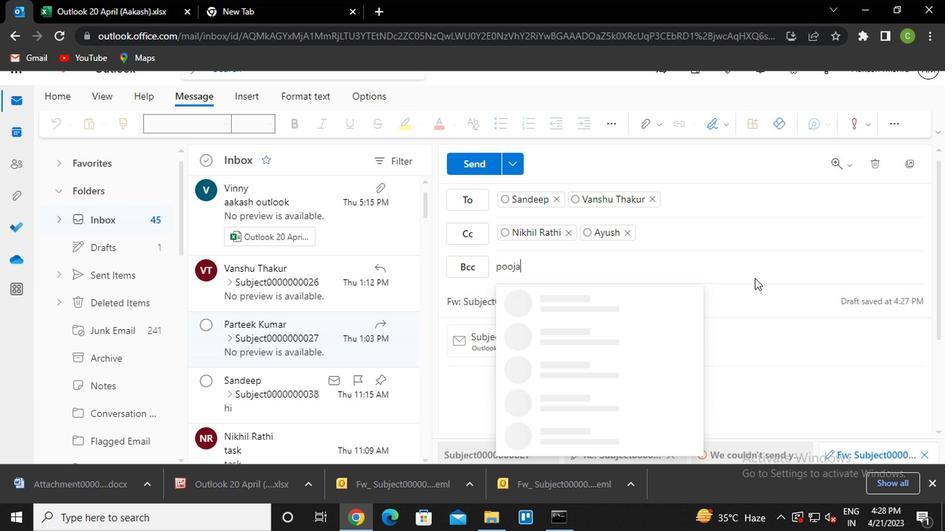 
Action: Mouse moved to (471, 274)
Screenshot: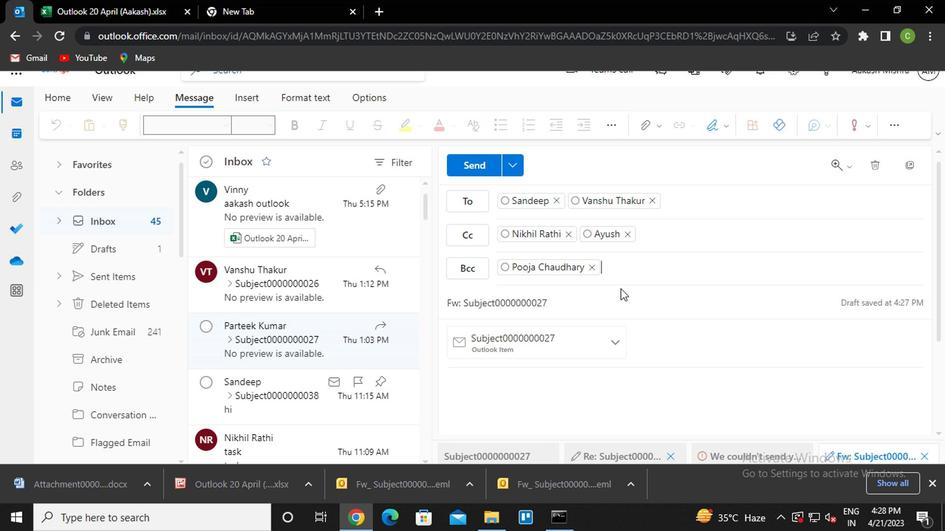 
Action: Mouse pressed left at (471, 274)
Screenshot: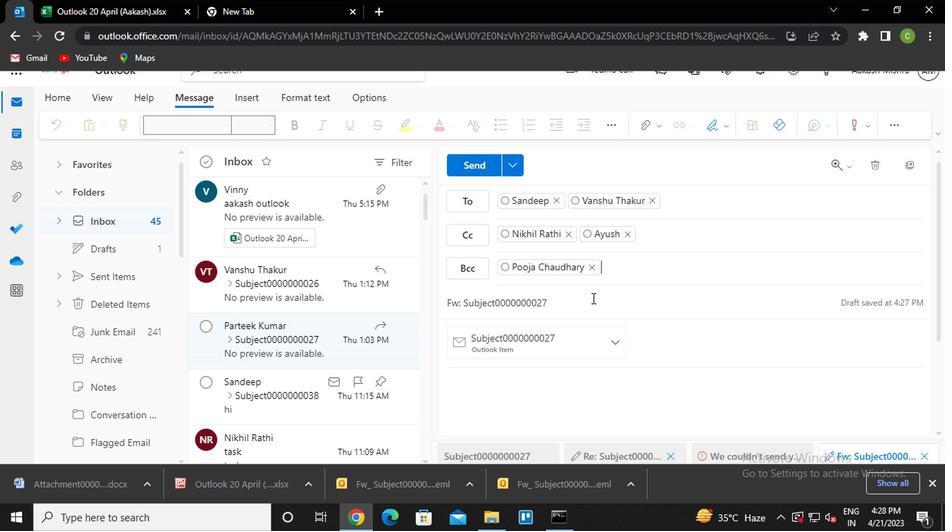 
Action: Key pressed <Key.backspace><Key.backspace>31
Screenshot: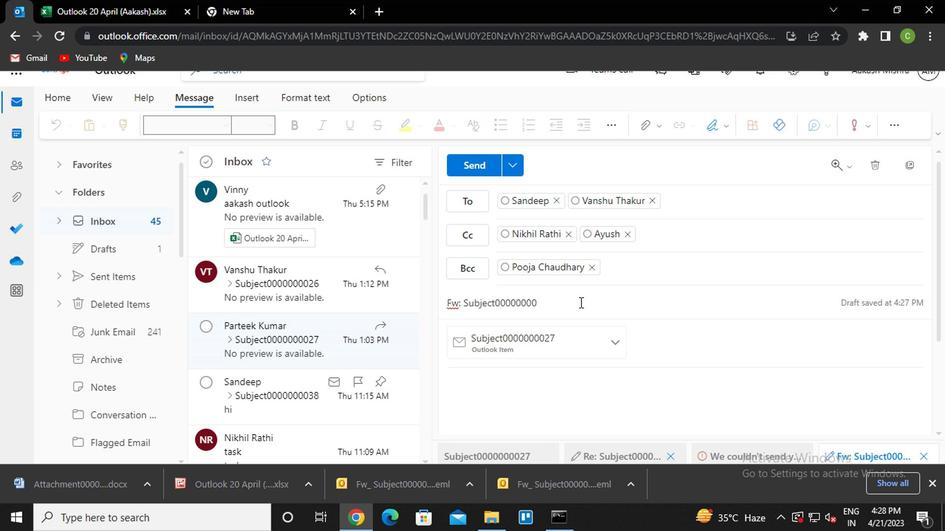 
Action: Mouse moved to (422, 323)
Screenshot: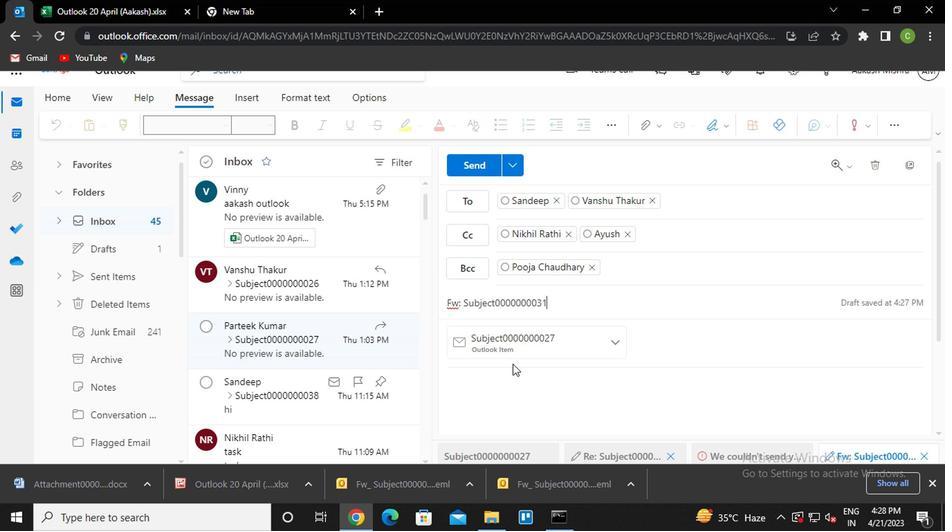 
Action: Mouse pressed left at (422, 323)
Screenshot: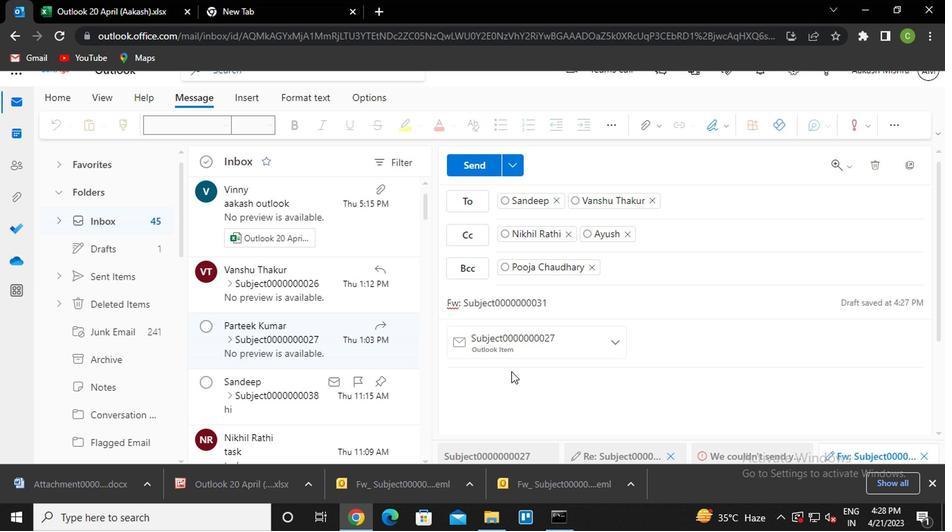
Action: Mouse moved to (419, 326)
Screenshot: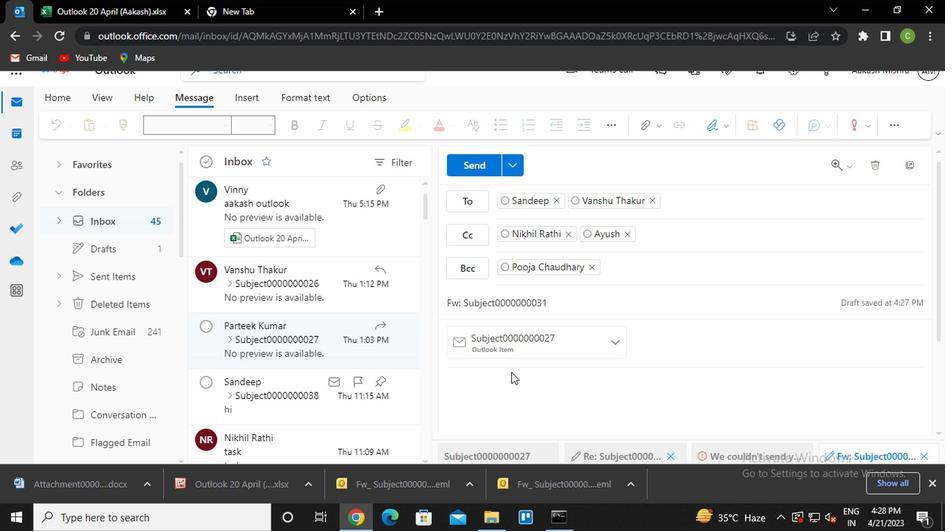 
Action: Mouse pressed left at (419, 326)
Screenshot: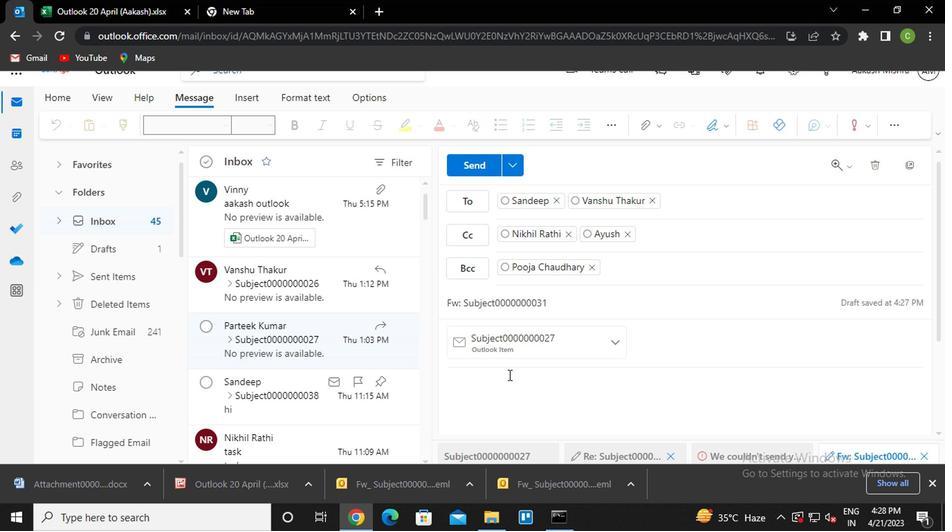
Action: Key pressed <Key.caps_lock>m<Key.caps_lock>essage0000000033
Screenshot: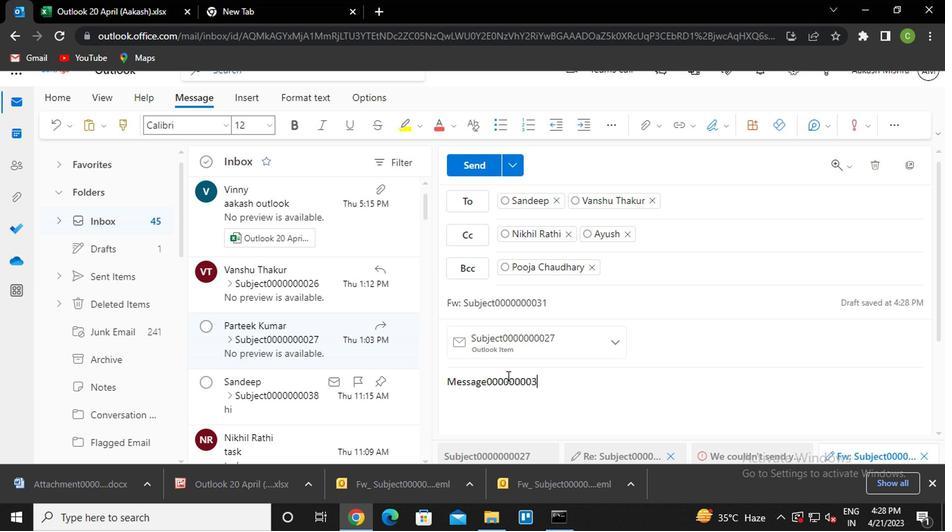
Action: Mouse moved to (401, 170)
Screenshot: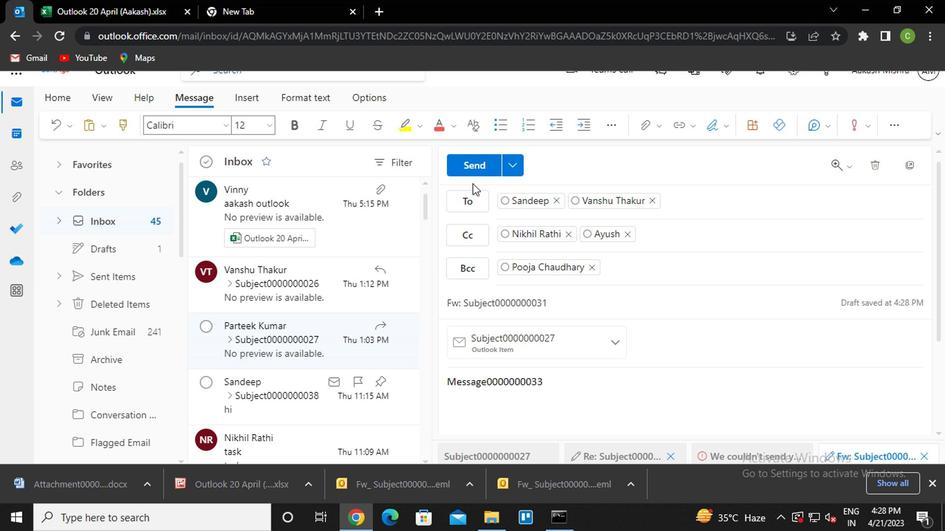 
Action: Mouse pressed left at (401, 170)
Screenshot: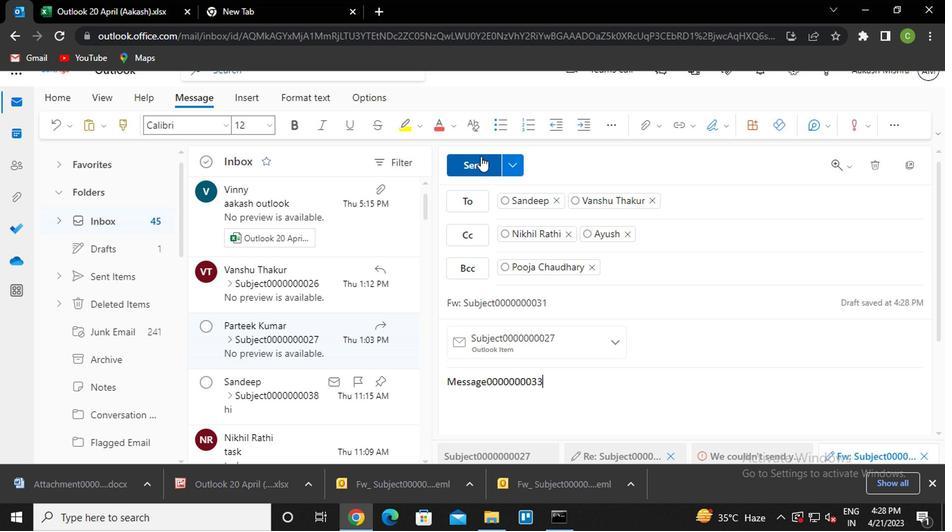 
Action: Mouse moved to (697, 195)
Screenshot: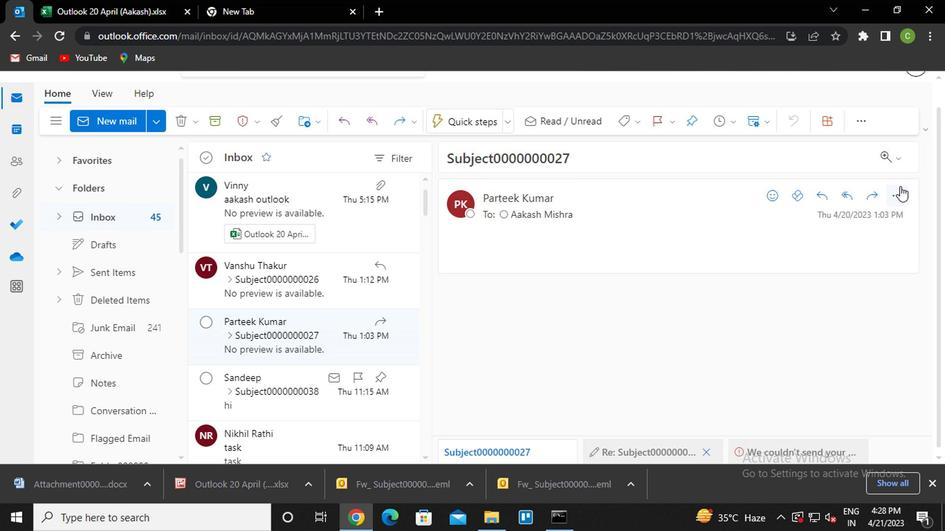 
Action: Mouse pressed left at (697, 195)
Screenshot: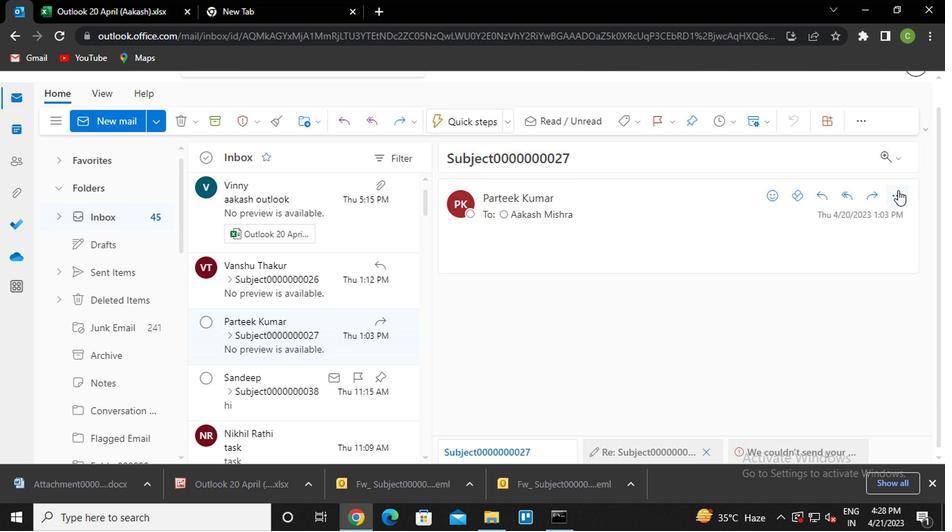 
Action: Mouse moved to (634, 177)
Screenshot: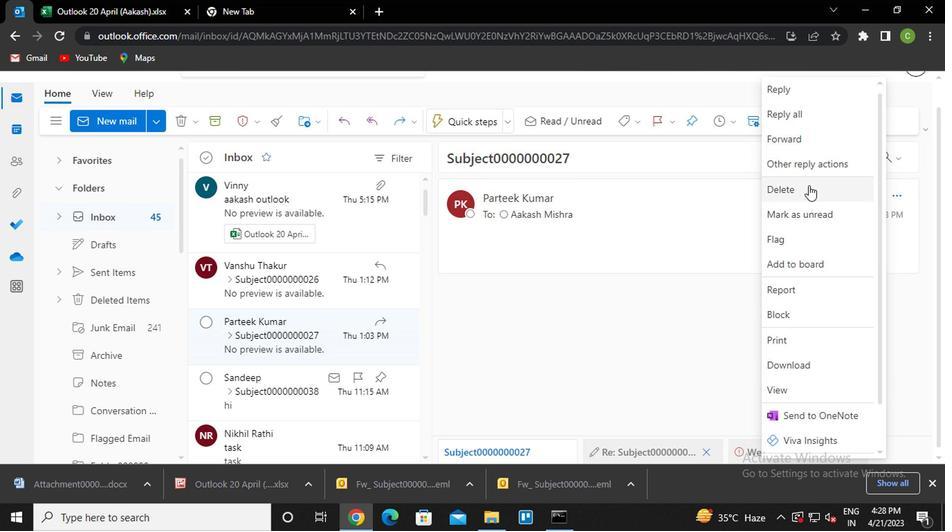 
Action: Mouse pressed left at (634, 177)
Screenshot: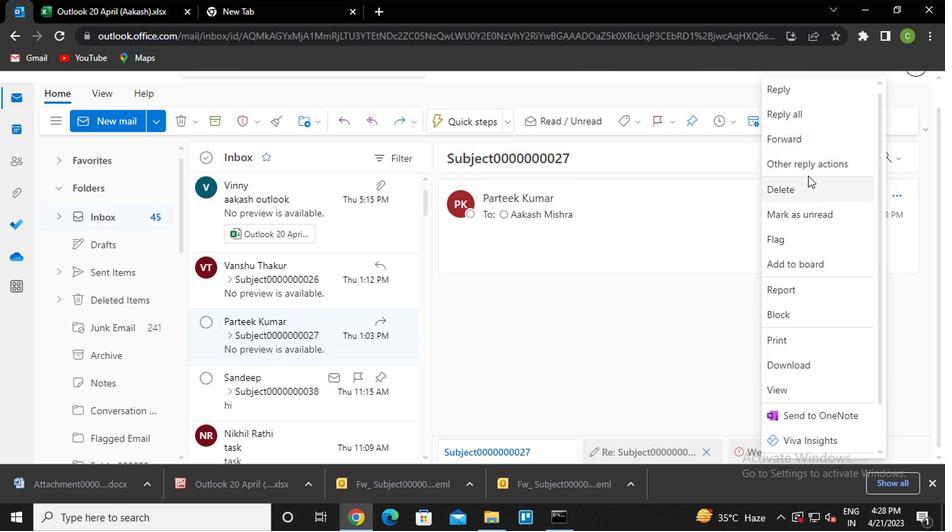 
Action: Mouse moved to (569, 198)
Screenshot: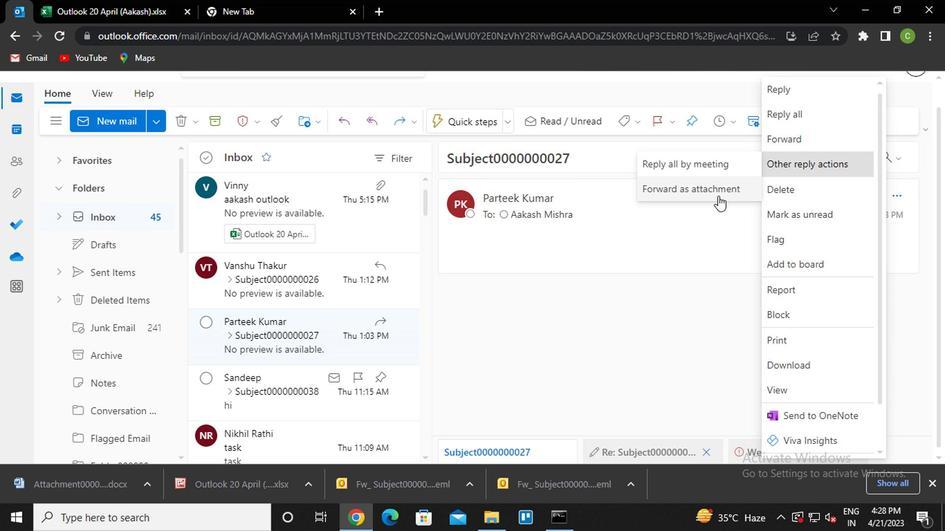 
Action: Mouse pressed left at (569, 198)
Screenshot: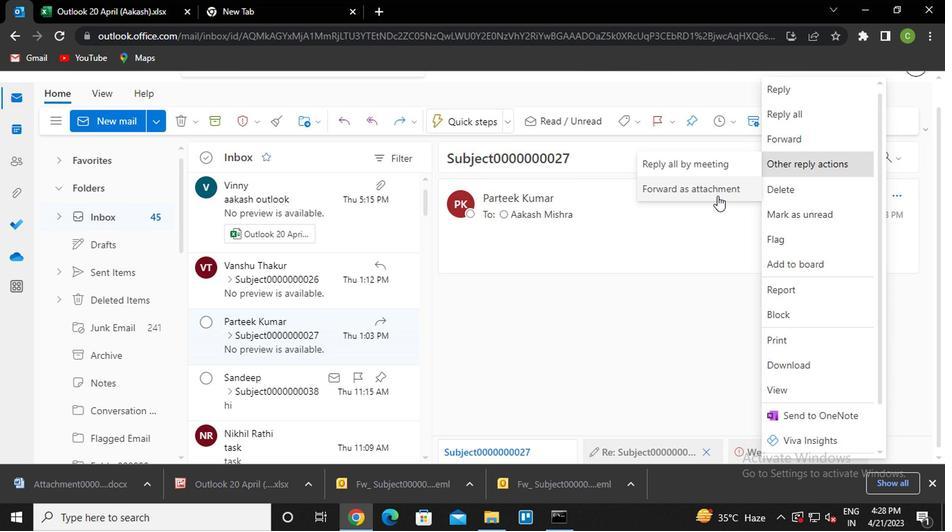 
Action: Mouse moved to (566, 143)
Screenshot: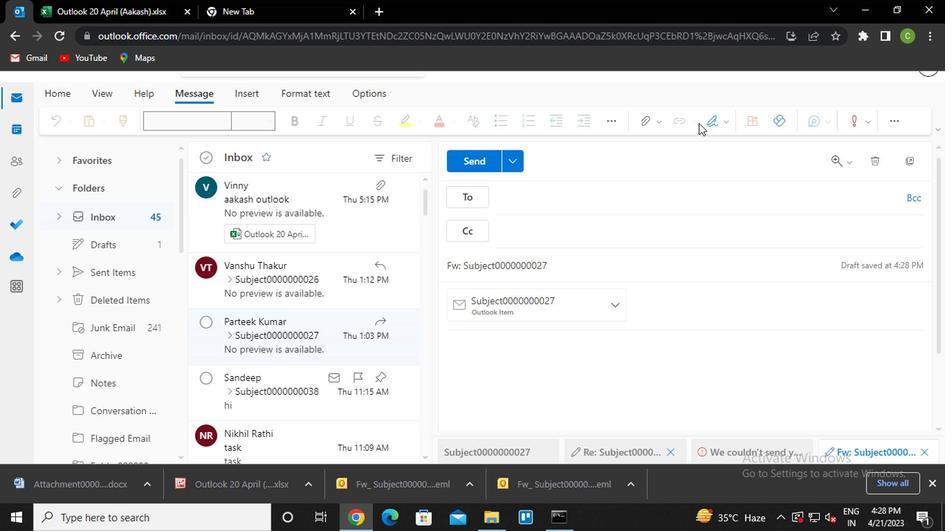 
Action: Mouse pressed left at (566, 143)
Screenshot: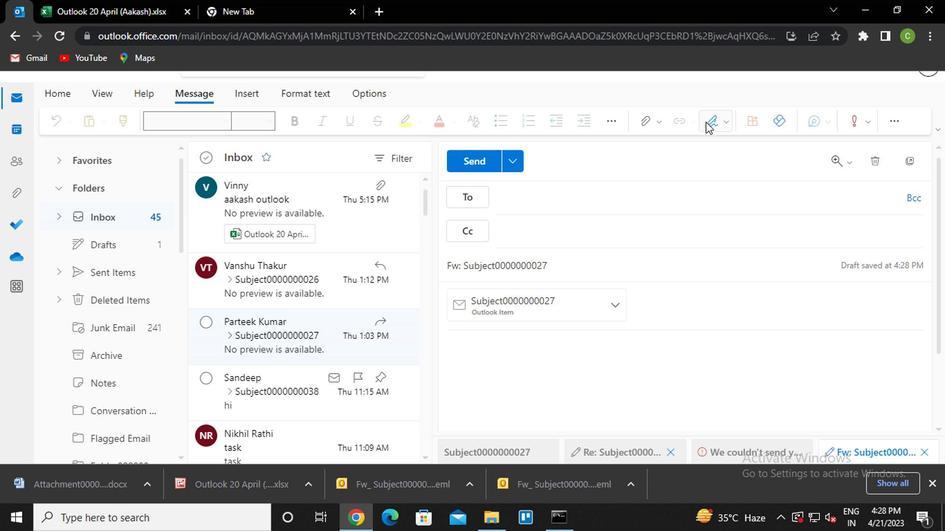 
Action: Mouse moved to (556, 167)
Screenshot: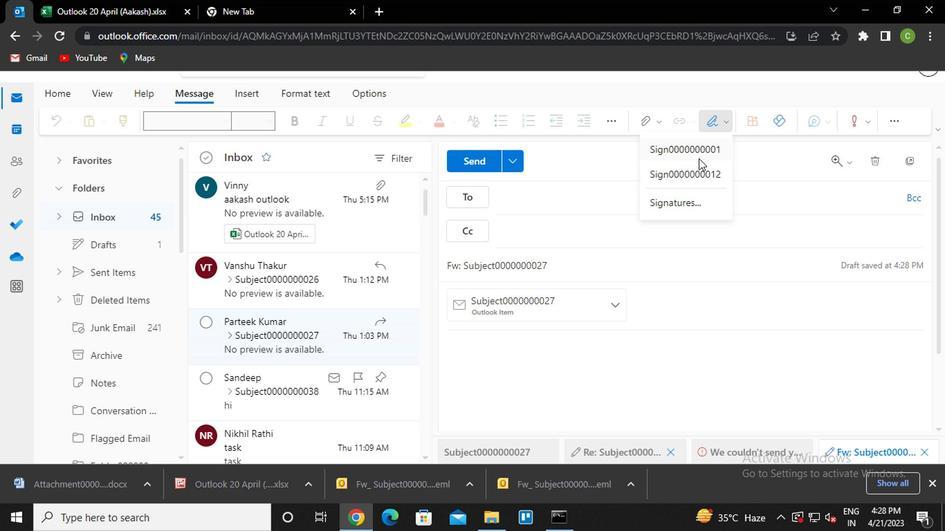 
Action: Mouse pressed left at (556, 167)
Screenshot: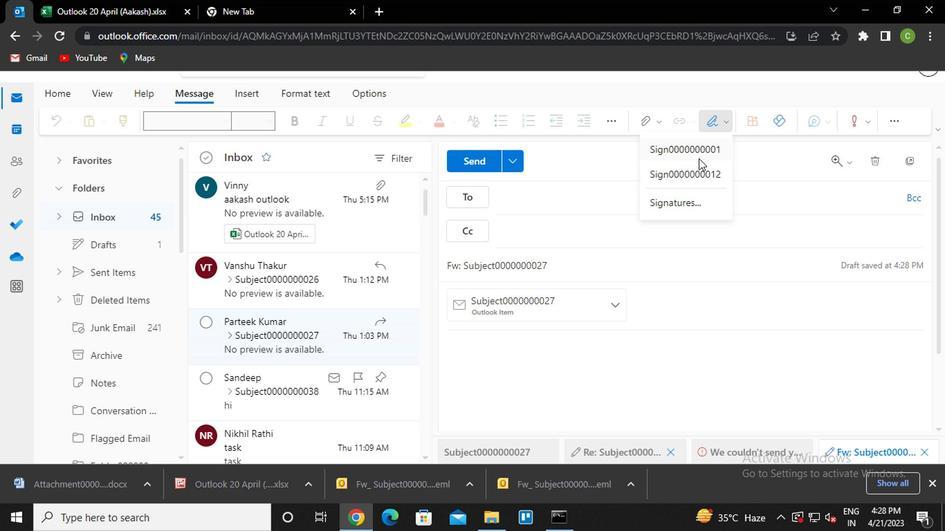 
Action: Mouse moved to (444, 206)
Screenshot: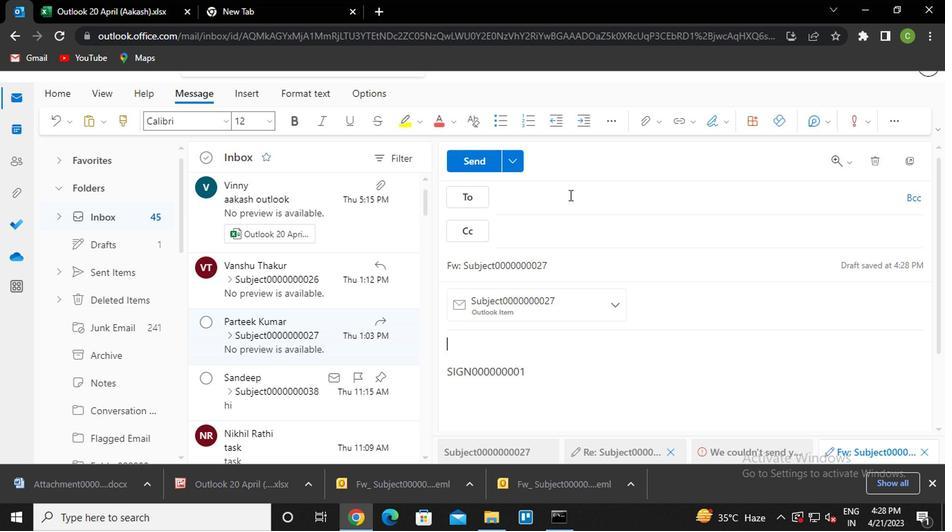 
Action: Mouse pressed left at (444, 206)
Screenshot: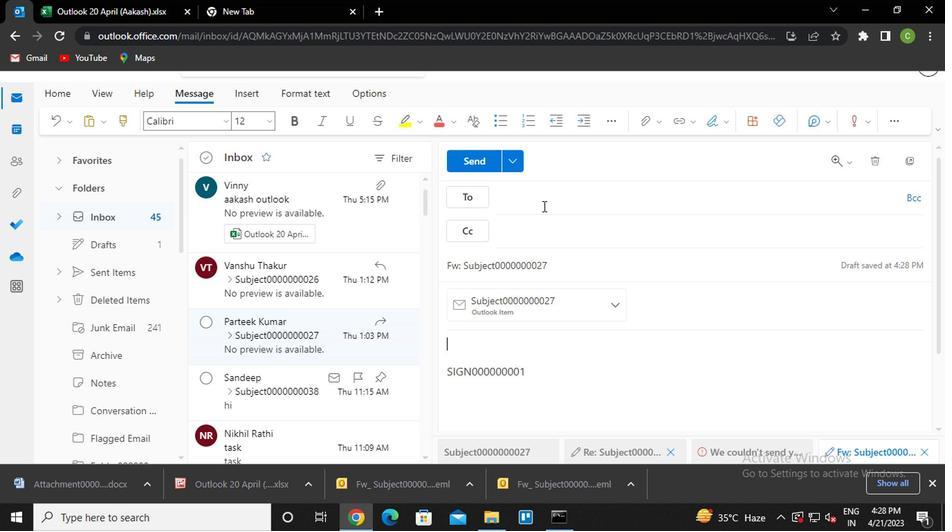 
Action: Mouse moved to (448, 204)
Screenshot: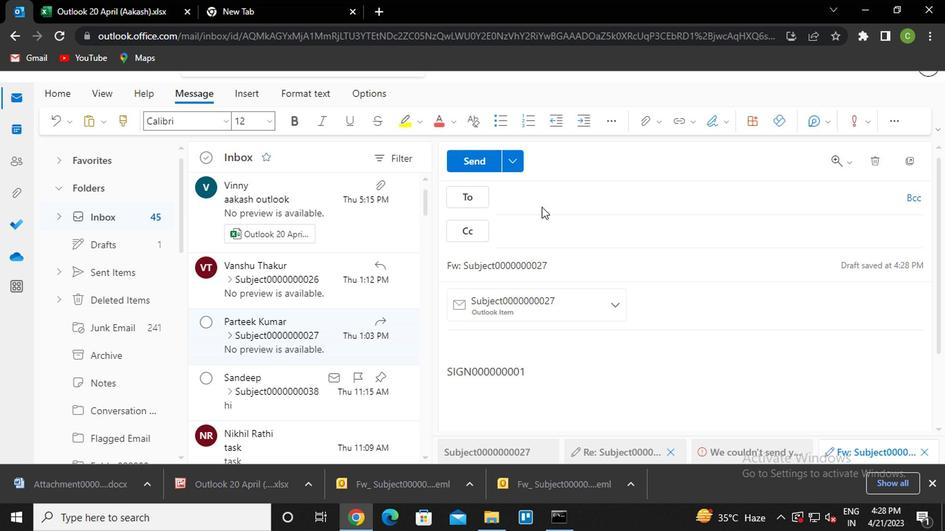
Action: Mouse pressed left at (448, 204)
Screenshot: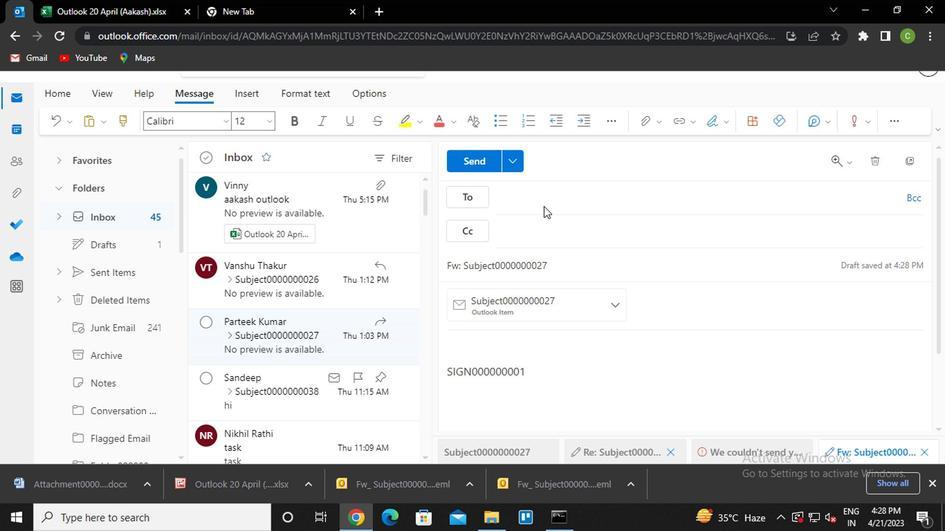 
Action: Key pressed san<Key.enter>
Screenshot: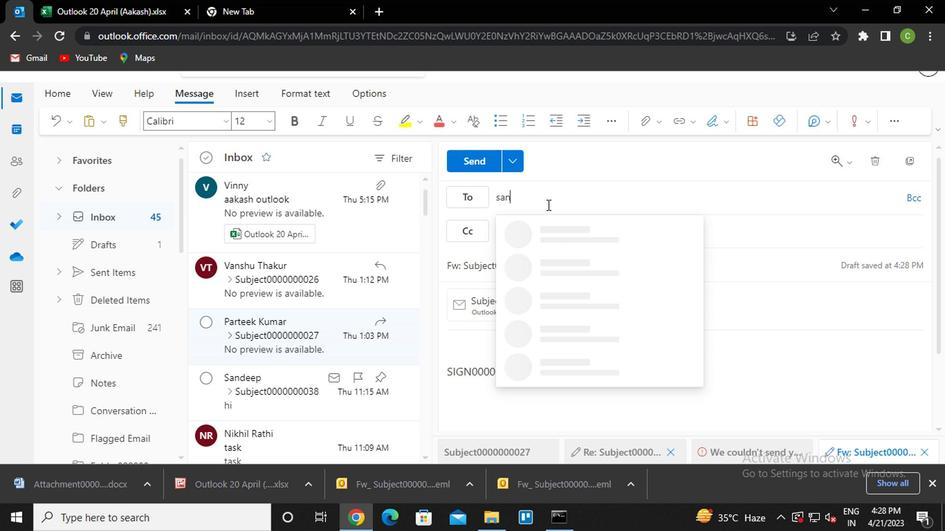
Action: Mouse moved to (446, 248)
Screenshot: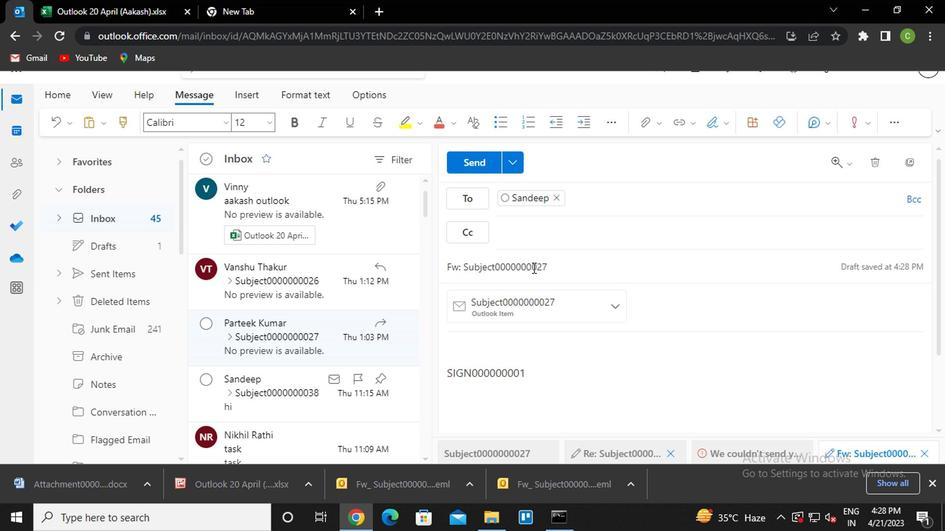 
Action: Mouse pressed left at (446, 248)
Screenshot: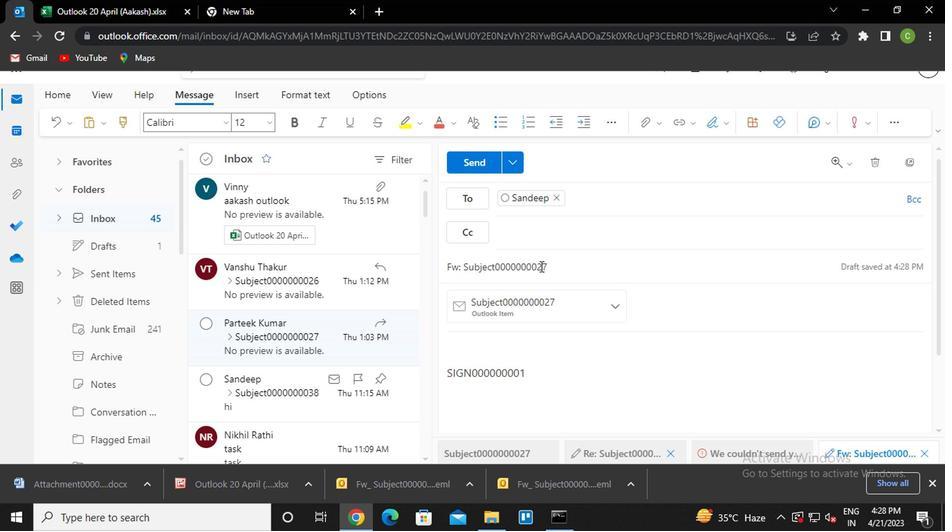 
Action: Mouse moved to (451, 248)
Screenshot: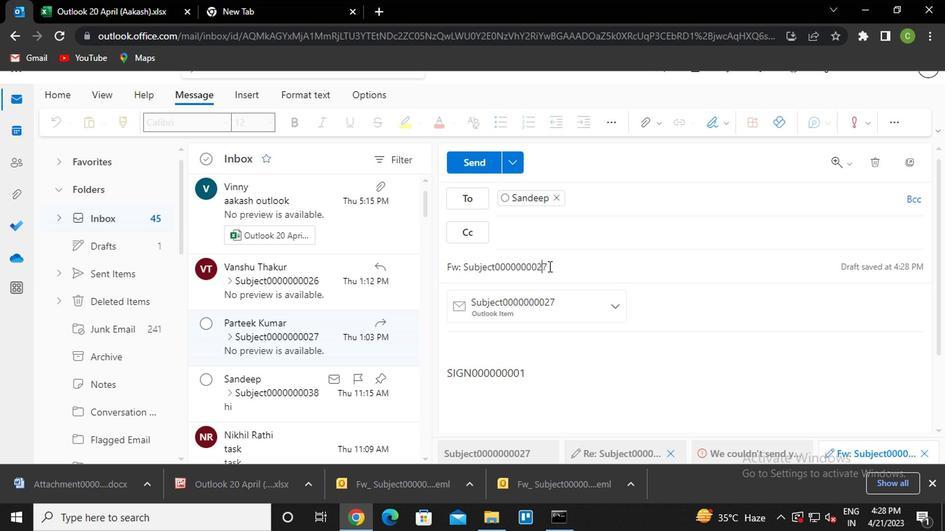 
Action: Mouse pressed left at (451, 248)
Screenshot: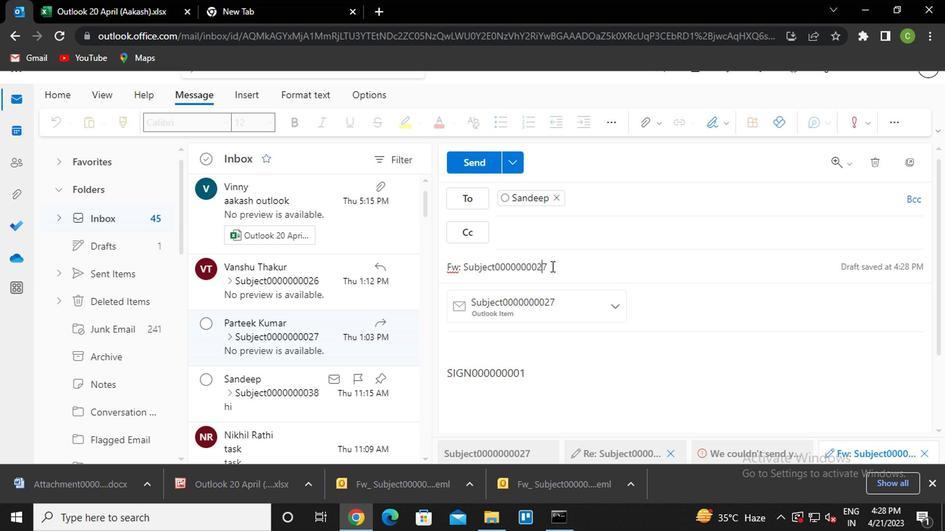 
Action: Key pressed <Key.backspace><Key.backspace>31
Screenshot: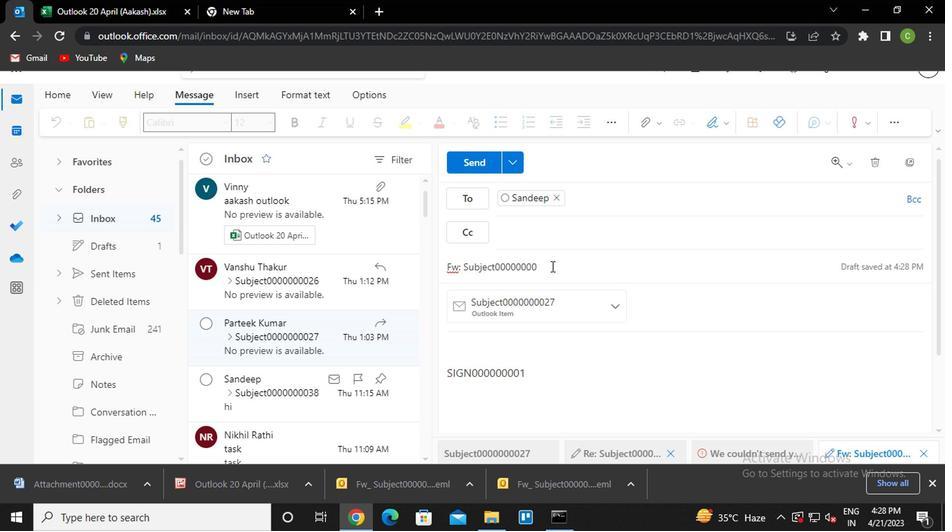 
Action: Mouse moved to (460, 317)
Screenshot: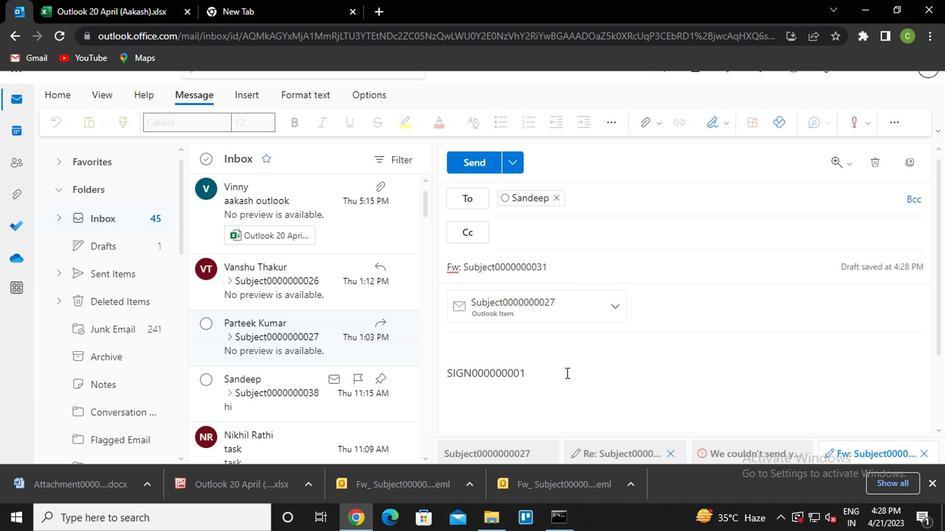 
Action: Mouse pressed left at (460, 317)
Screenshot: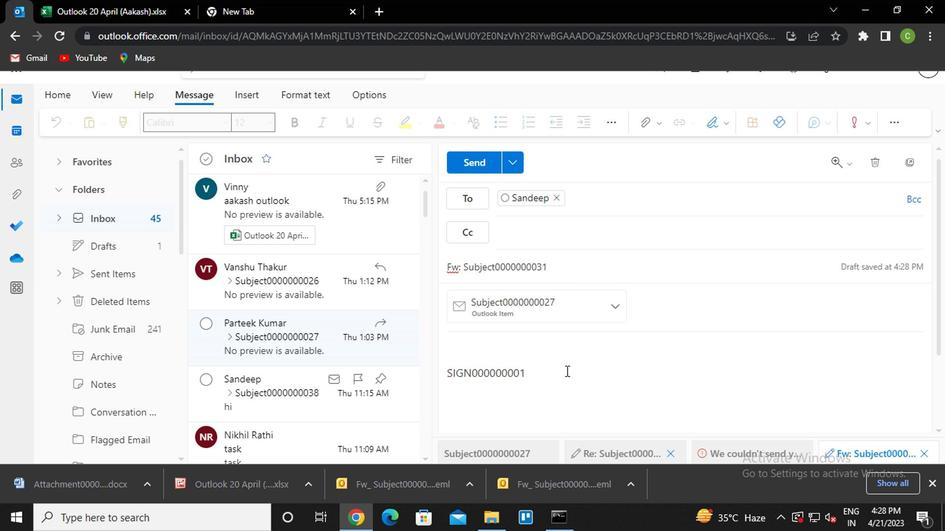 
Action: Key pressed <Key.caps_lock>m<Key.caps_lock>essage0000000031
Screenshot: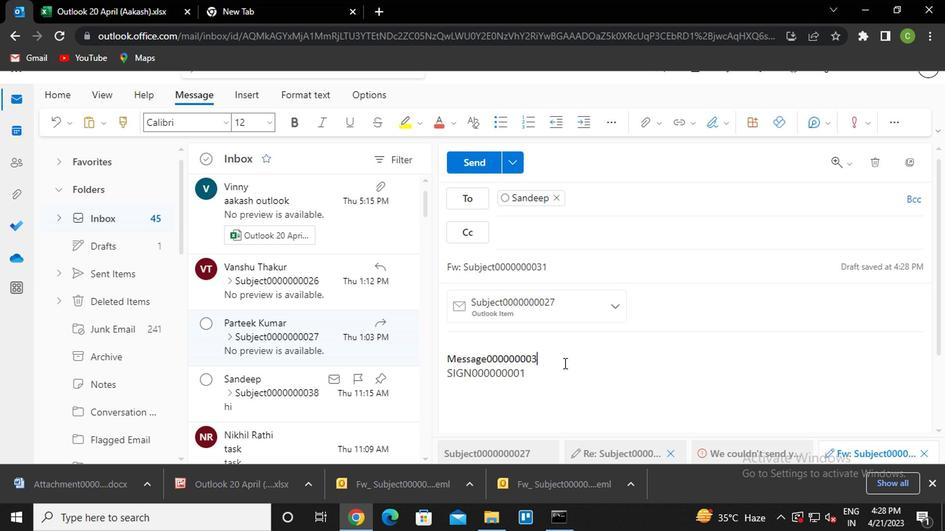 
Action: Mouse moved to (403, 181)
Screenshot: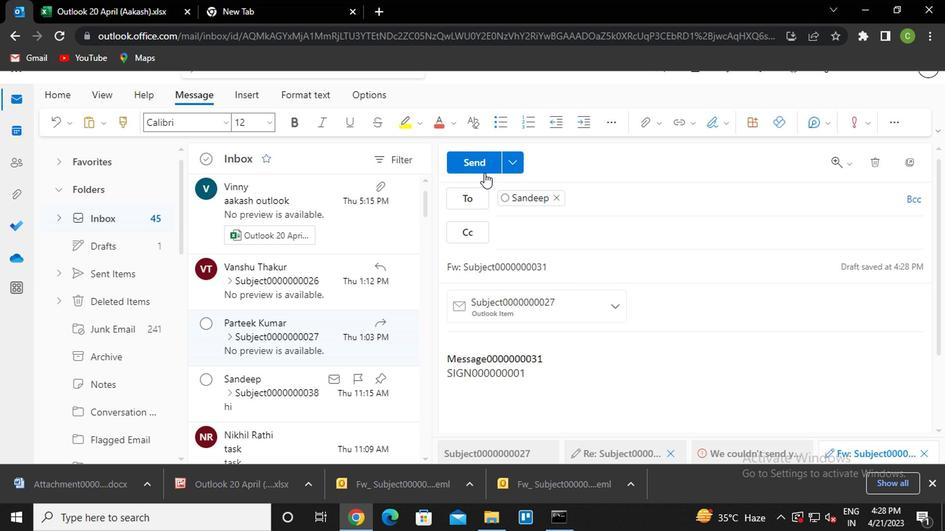 
Action: Mouse pressed left at (403, 181)
Screenshot: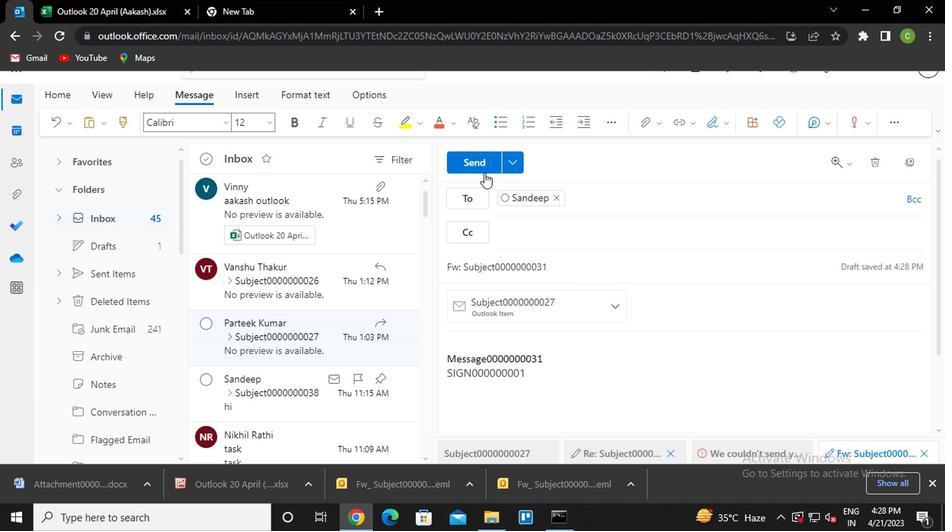 
Action: Mouse moved to (699, 191)
Screenshot: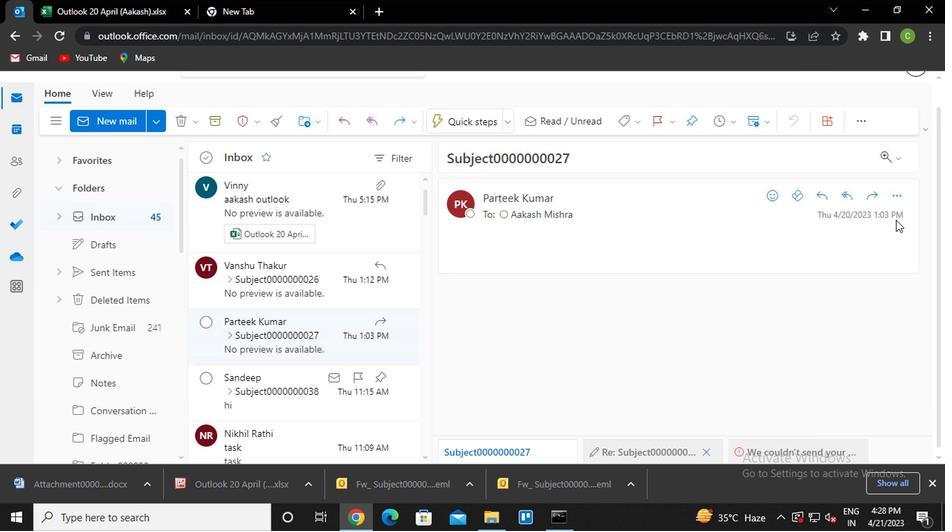 
Action: Mouse pressed left at (699, 191)
Screenshot: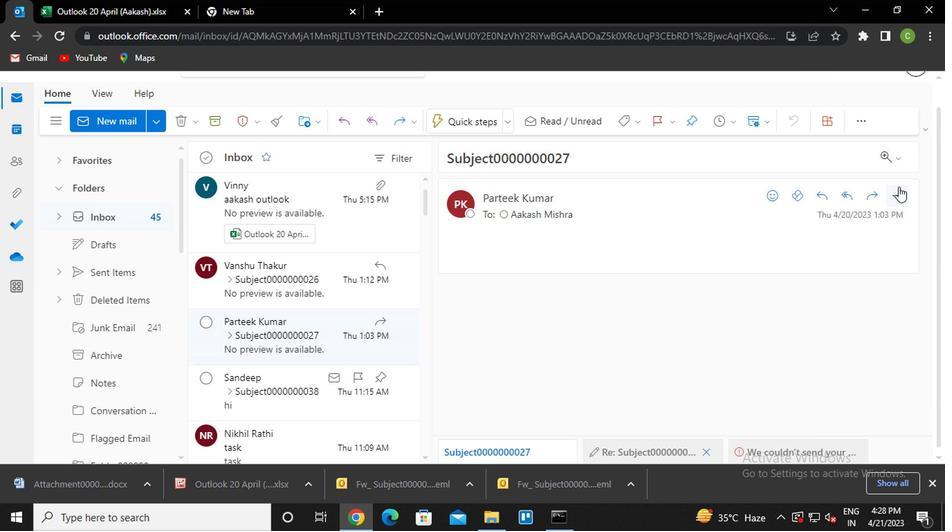 
Action: Mouse moved to (639, 179)
Screenshot: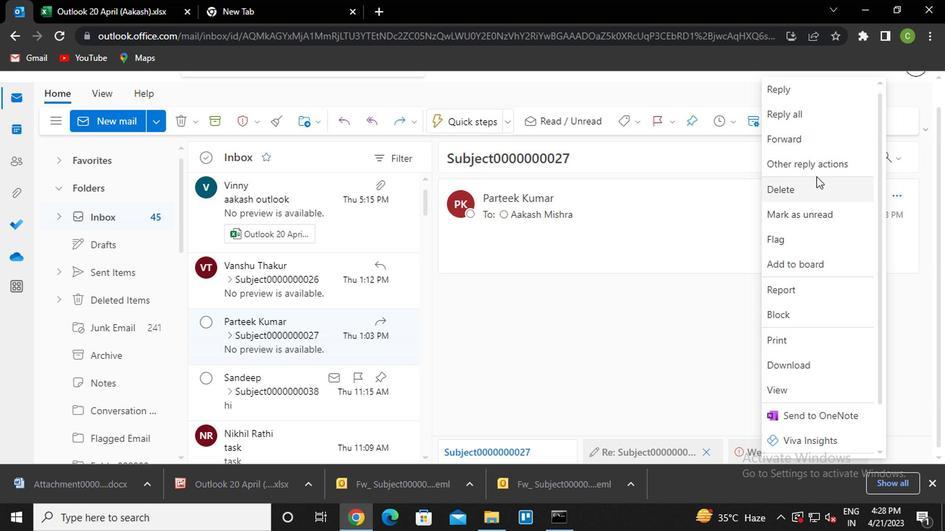 
Action: Mouse pressed left at (639, 179)
Screenshot: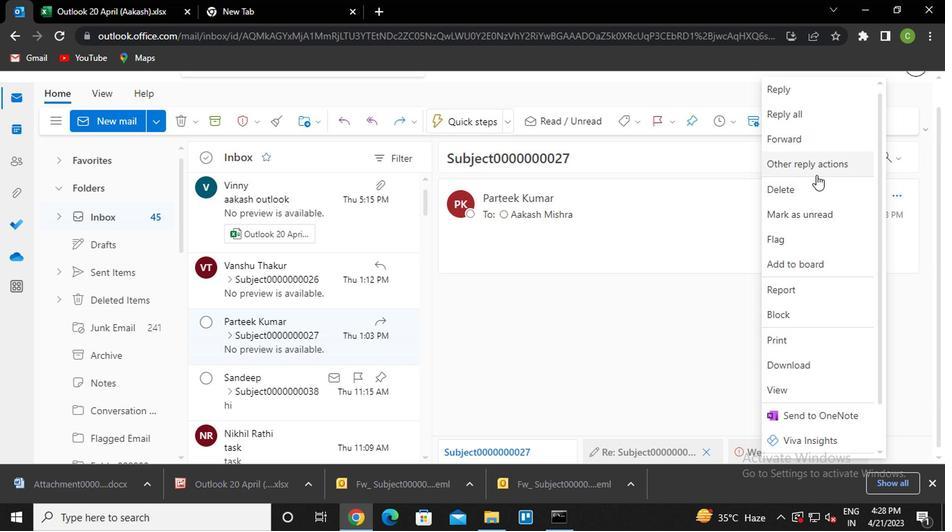 
Action: Mouse moved to (563, 196)
Screenshot: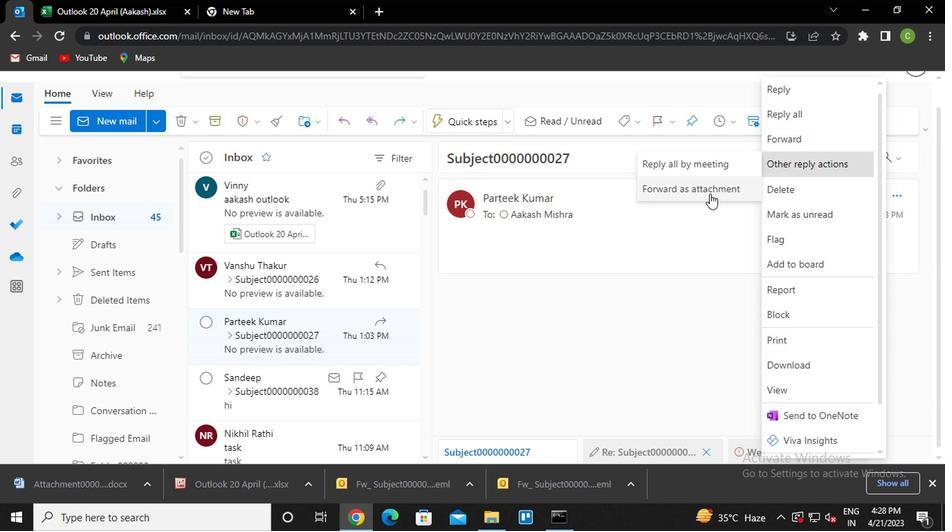 
Action: Mouse pressed left at (563, 196)
Screenshot: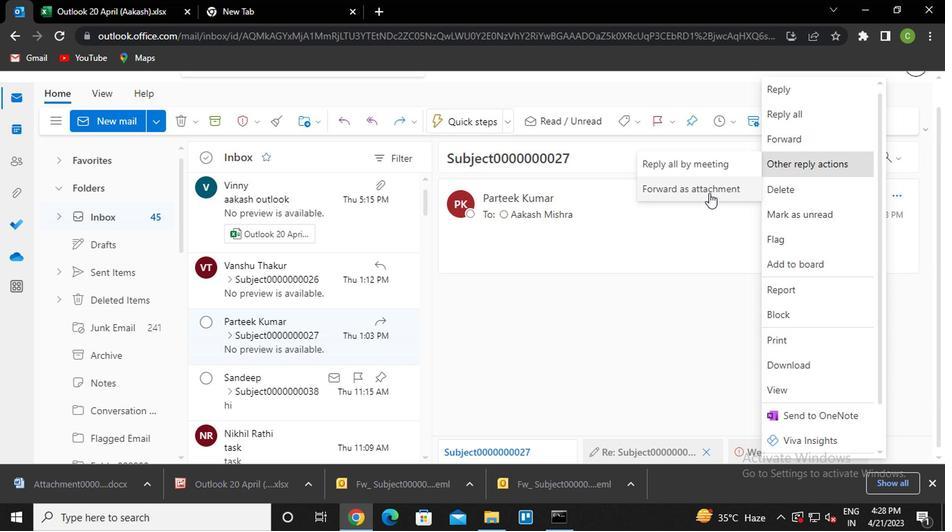 
Action: Mouse moved to (570, 140)
Screenshot: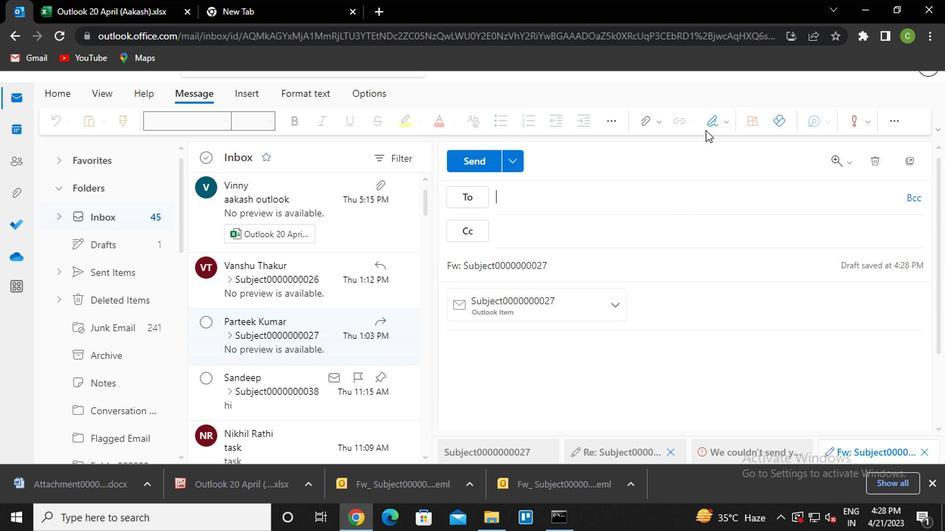 
Action: Mouse pressed left at (570, 140)
Screenshot: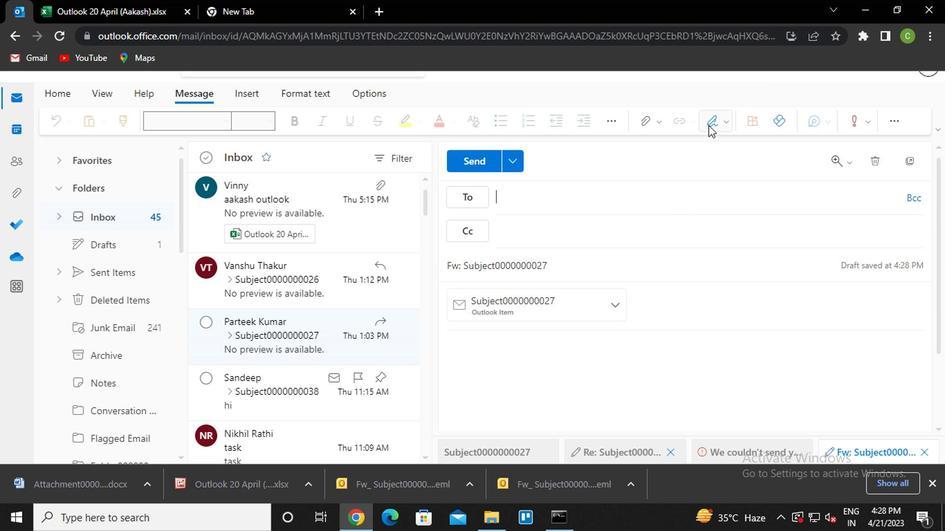 
Action: Mouse moved to (553, 165)
Screenshot: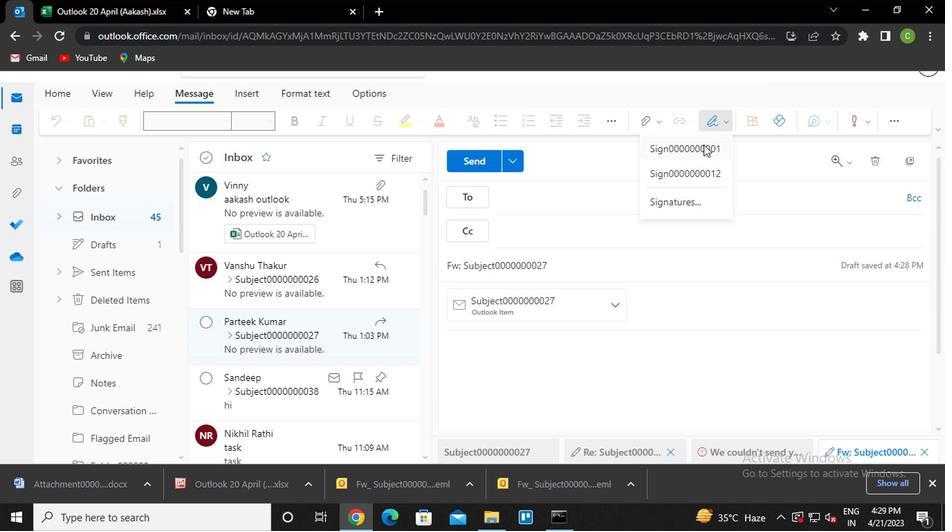 
Action: Mouse pressed left at (553, 165)
Screenshot: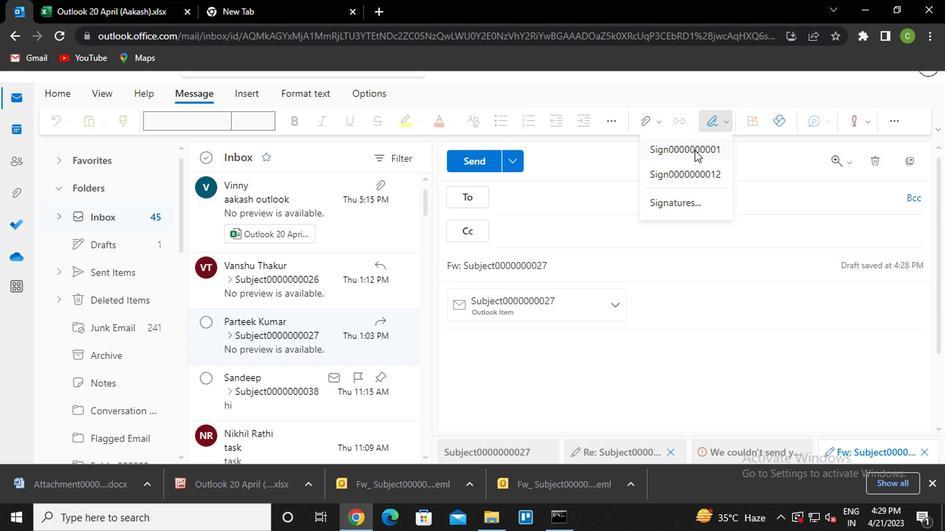 
Action: Mouse moved to (440, 203)
Screenshot: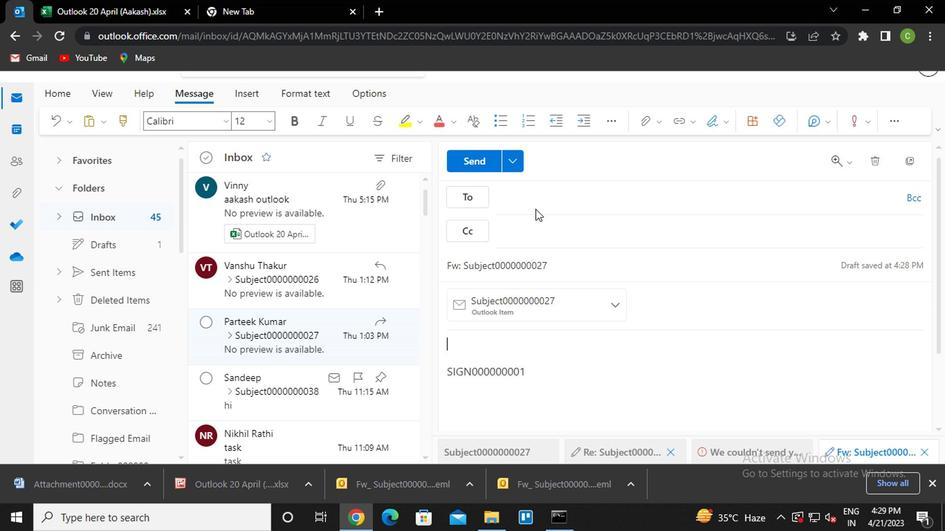 
Action: Mouse pressed left at (440, 203)
Screenshot: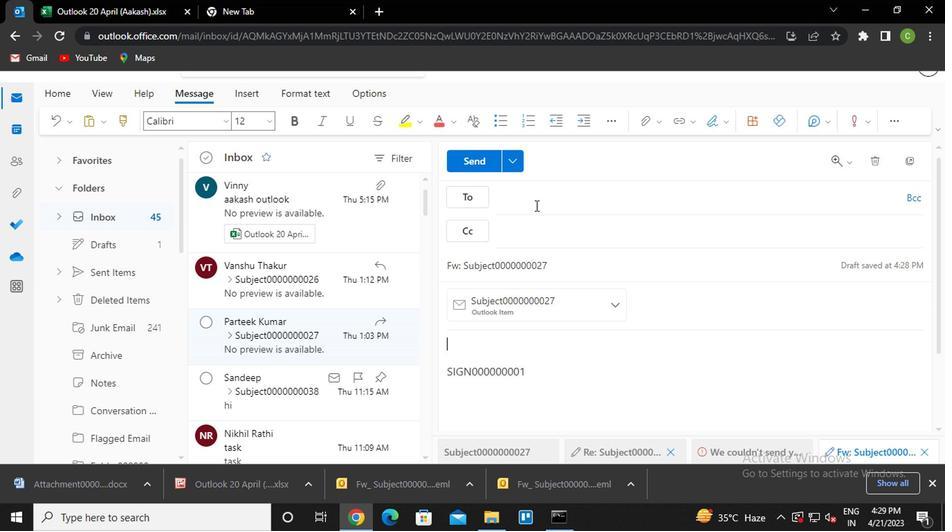 
Action: Mouse moved to (440, 203)
Screenshot: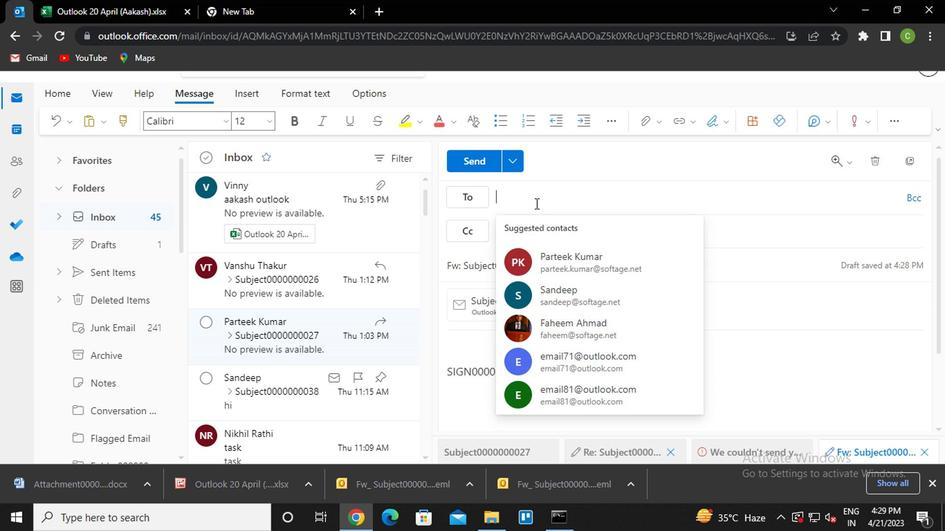 
Action: Key pressed san<Key.enter>van<Key.enter>
Screenshot: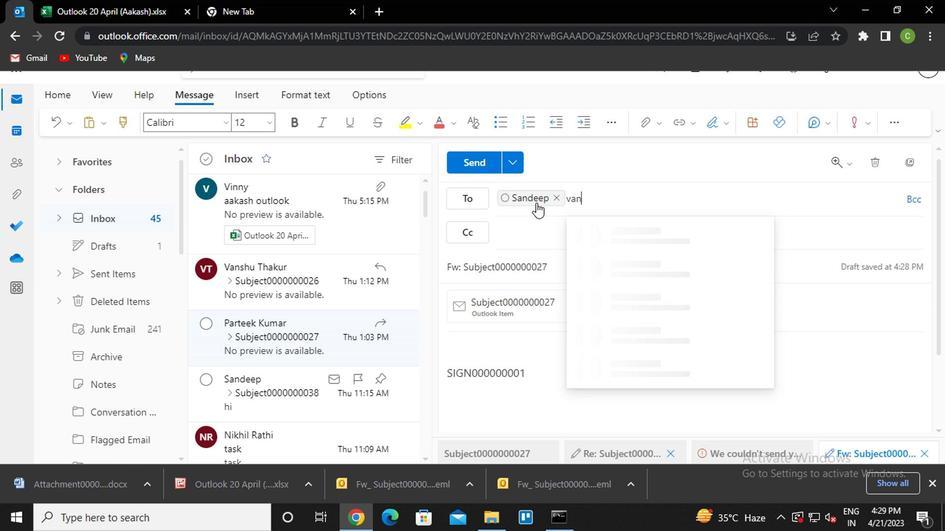 
Action: Mouse moved to (460, 253)
Screenshot: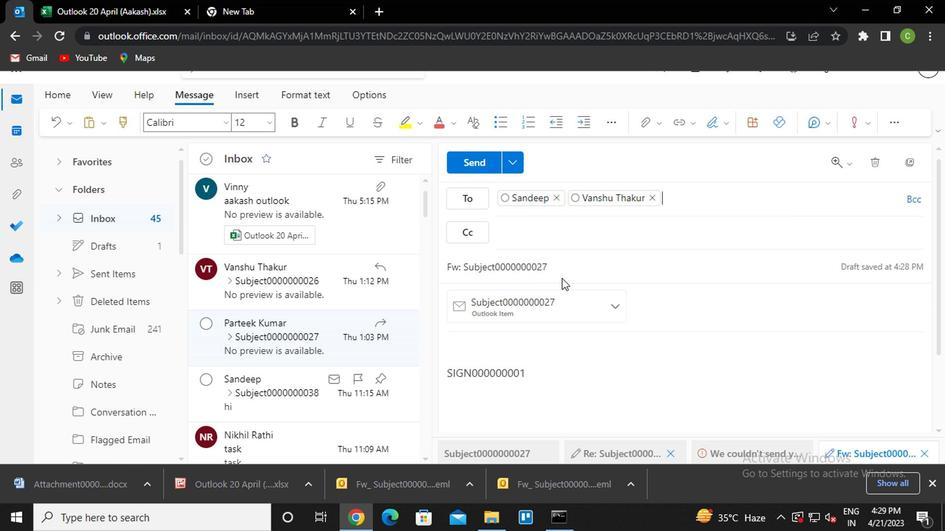 
Action: Mouse pressed left at (460, 253)
Screenshot: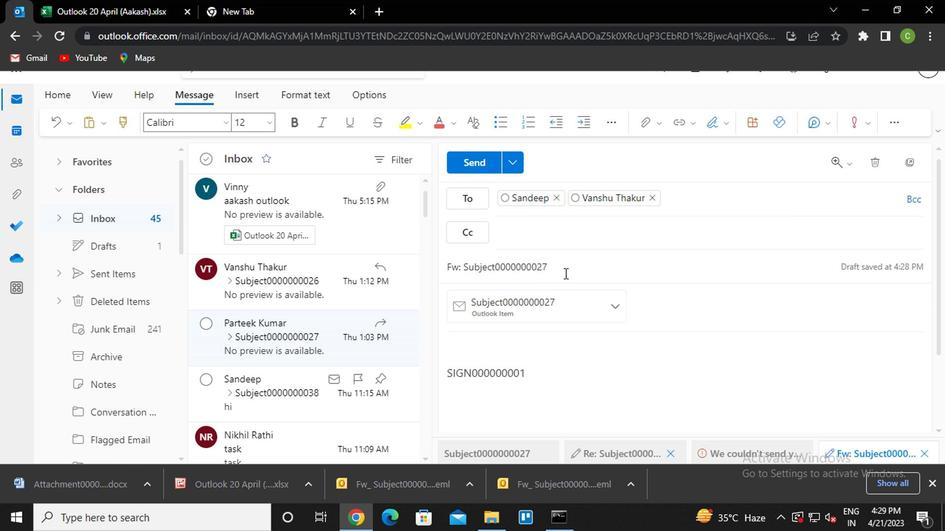 
Action: Key pressed <Key.backspace><Key.backspace>32
Screenshot: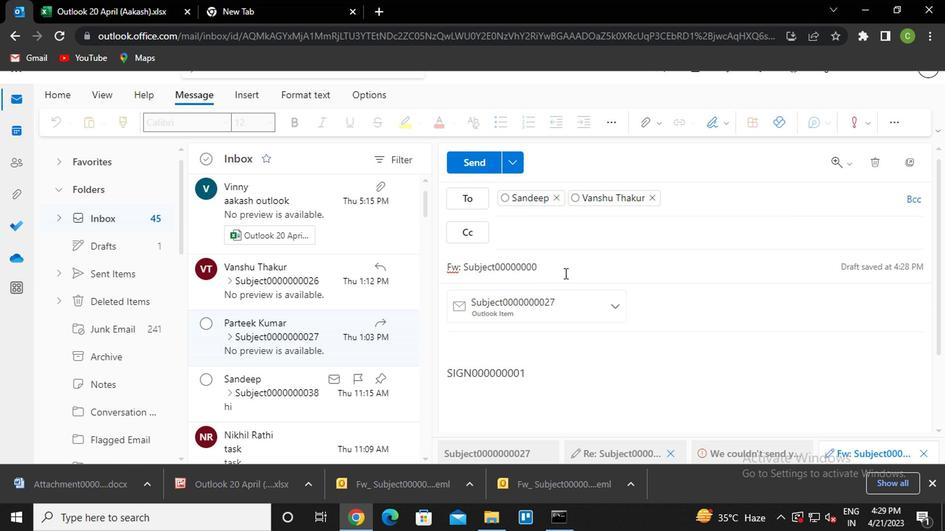 
Action: Mouse moved to (446, 316)
Screenshot: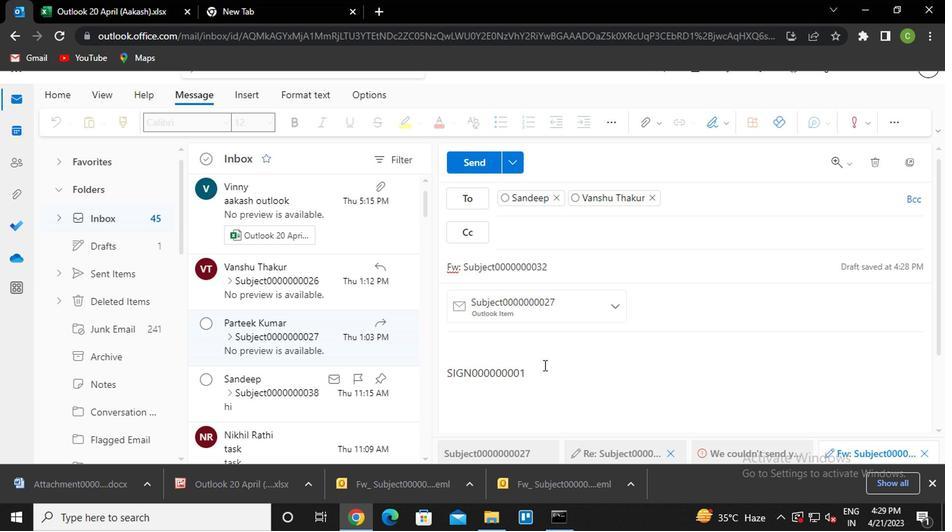 
Action: Mouse pressed left at (446, 316)
Screenshot: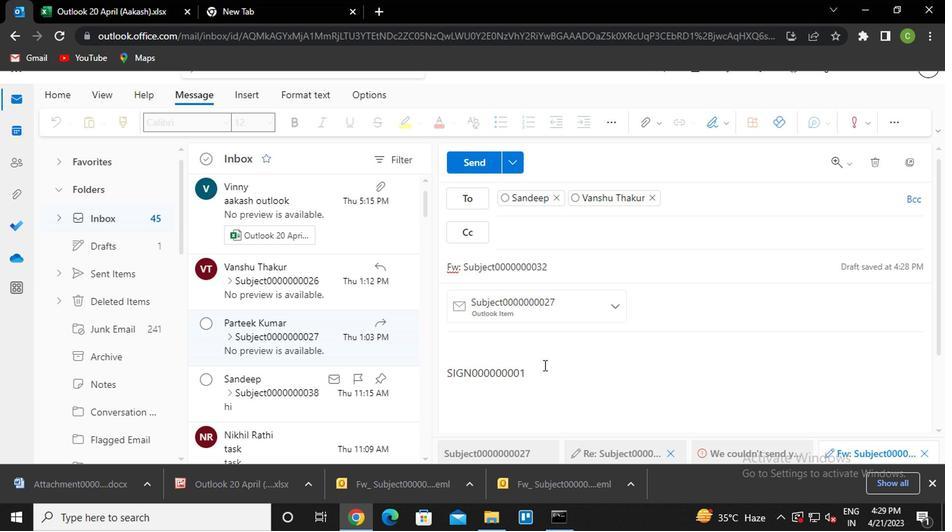 
Action: Key pressed <Key.caps_lock>m<Key.caps_lock>essage0000000032
Screenshot: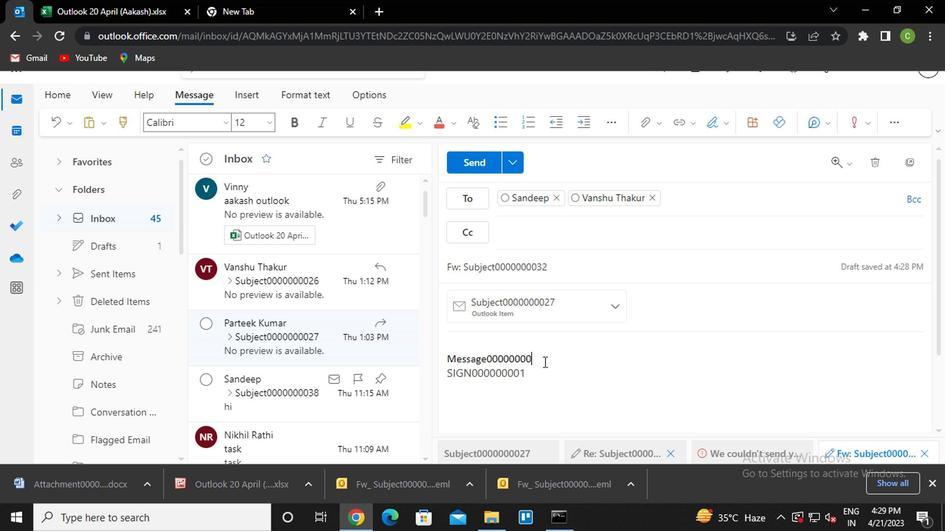 
Action: Mouse moved to (395, 173)
Screenshot: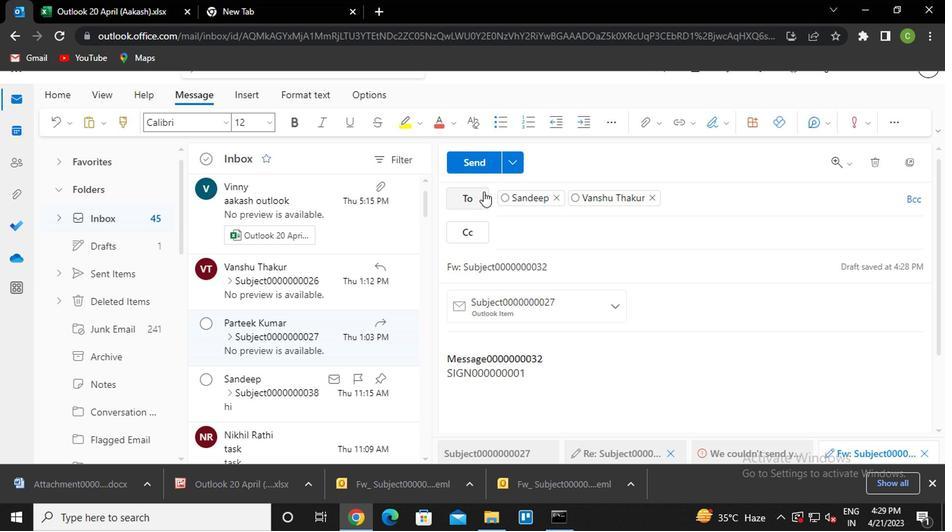 
Action: Mouse pressed left at (395, 173)
Screenshot: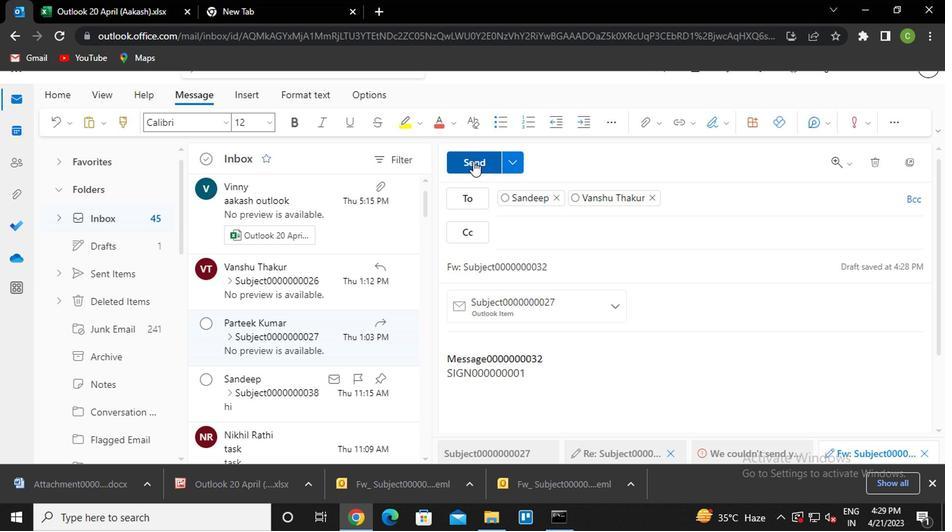 
Action: Mouse moved to (450, 353)
Screenshot: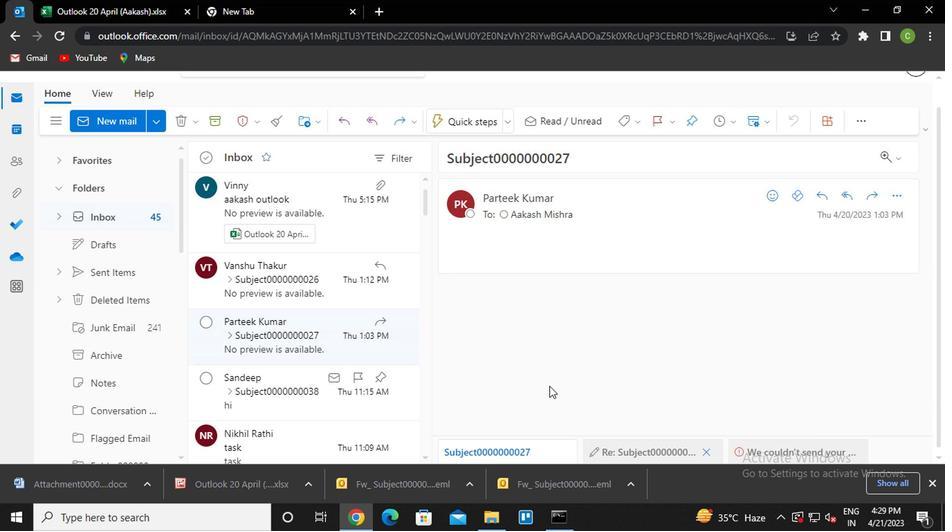 
